 Task: Plan a farewell party for the colleague leaving the company.
Action: Mouse moved to (480, 249)
Screenshot: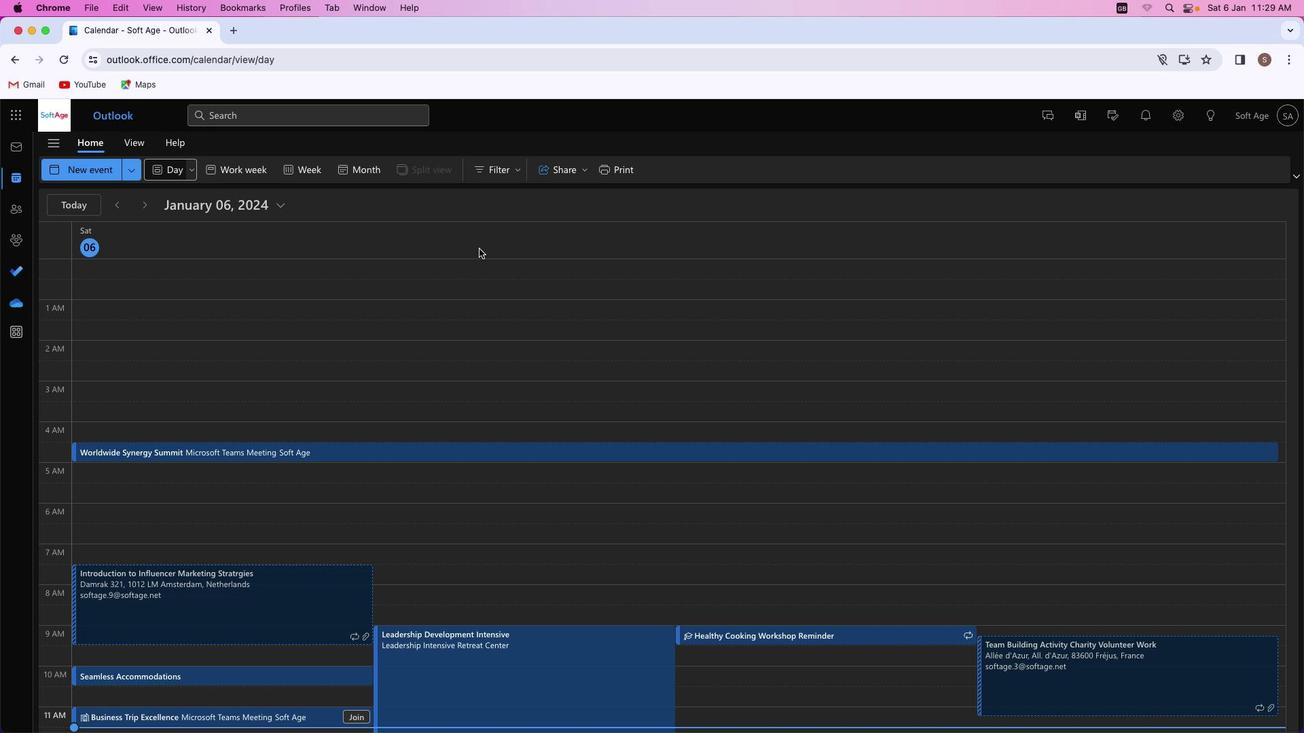 
Action: Mouse pressed left at (480, 249)
Screenshot: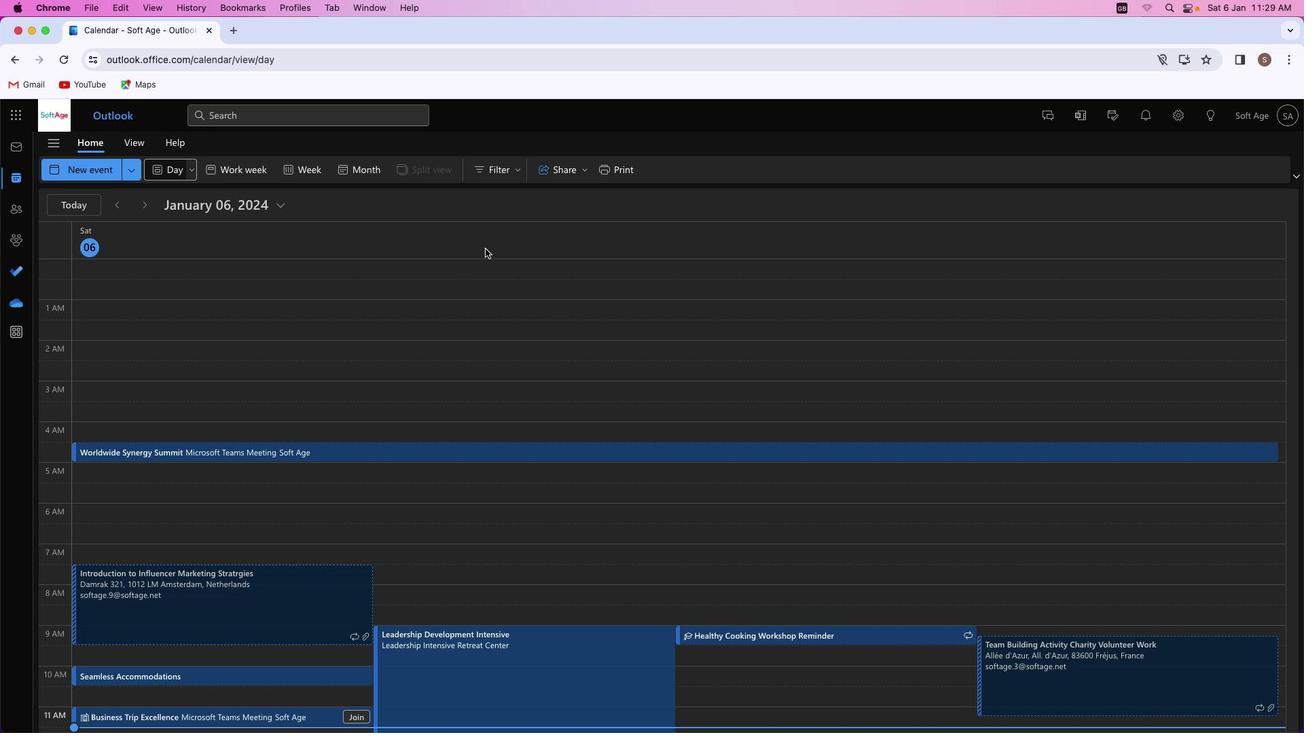 
Action: Mouse moved to (71, 165)
Screenshot: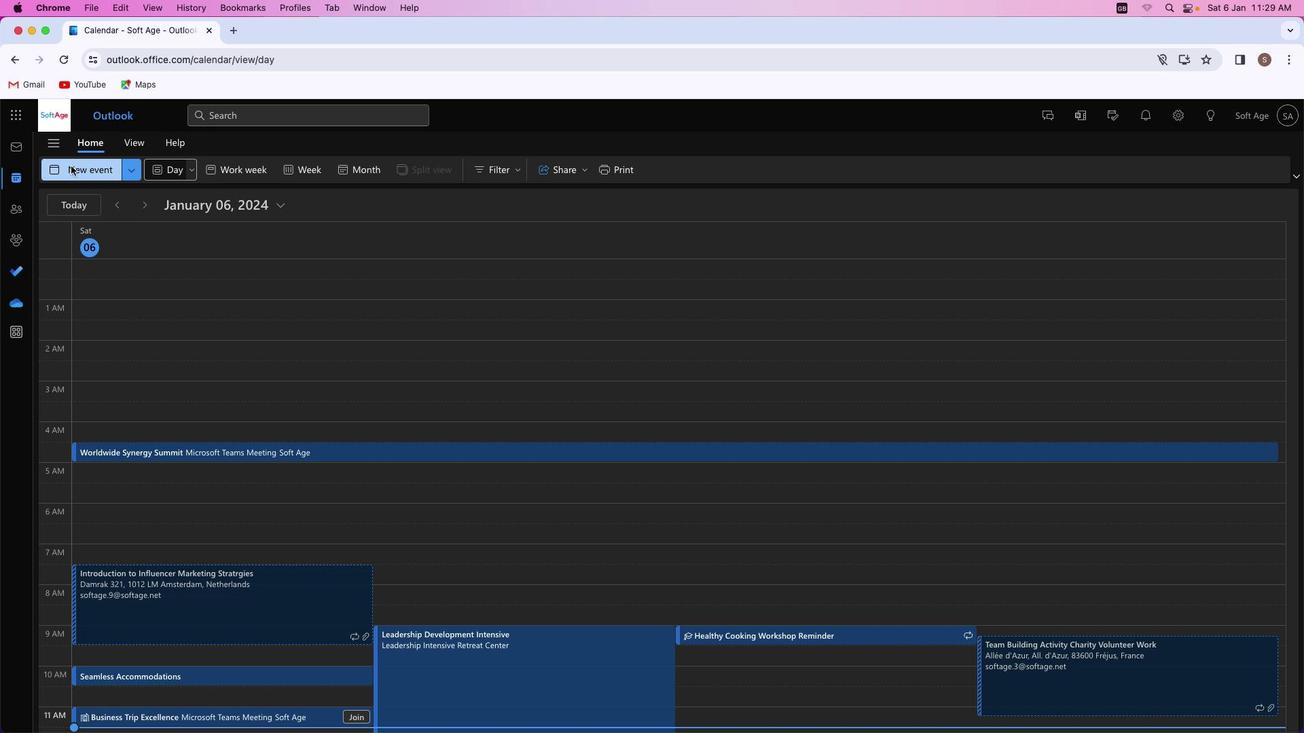 
Action: Mouse pressed left at (71, 165)
Screenshot: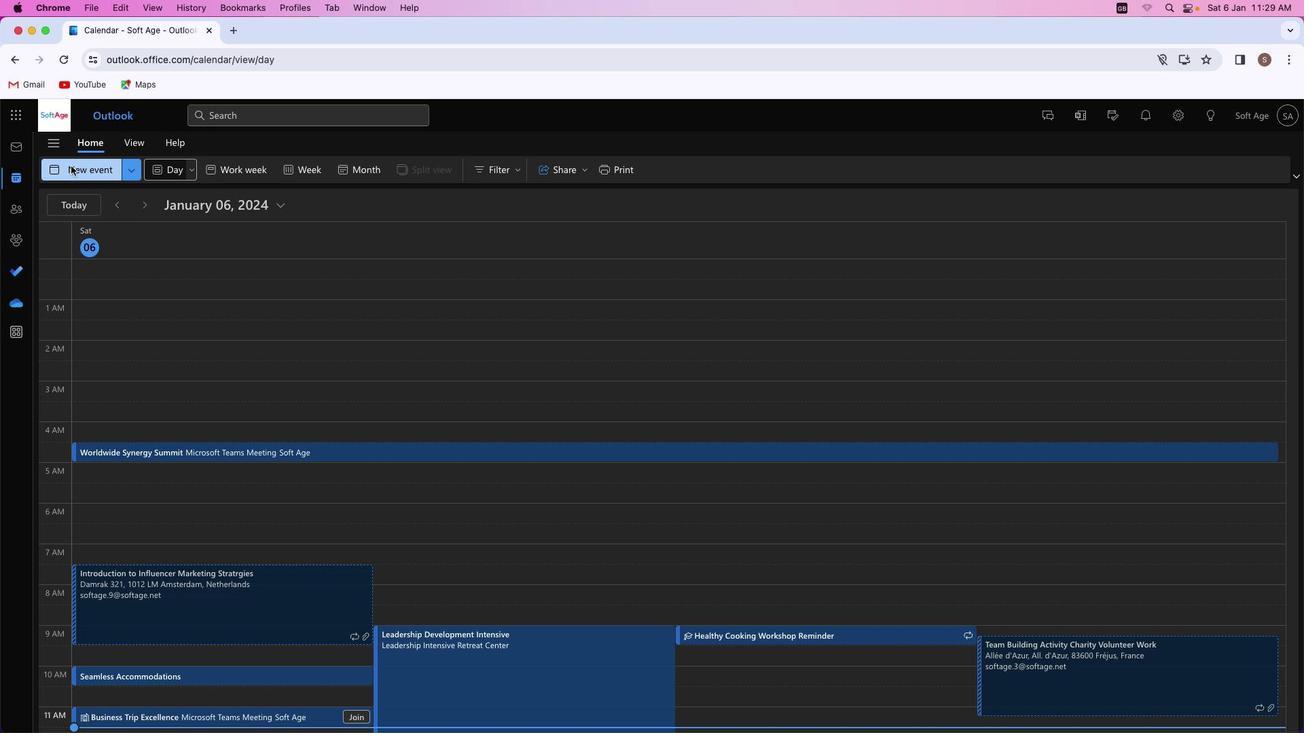 
Action: Mouse moved to (344, 247)
Screenshot: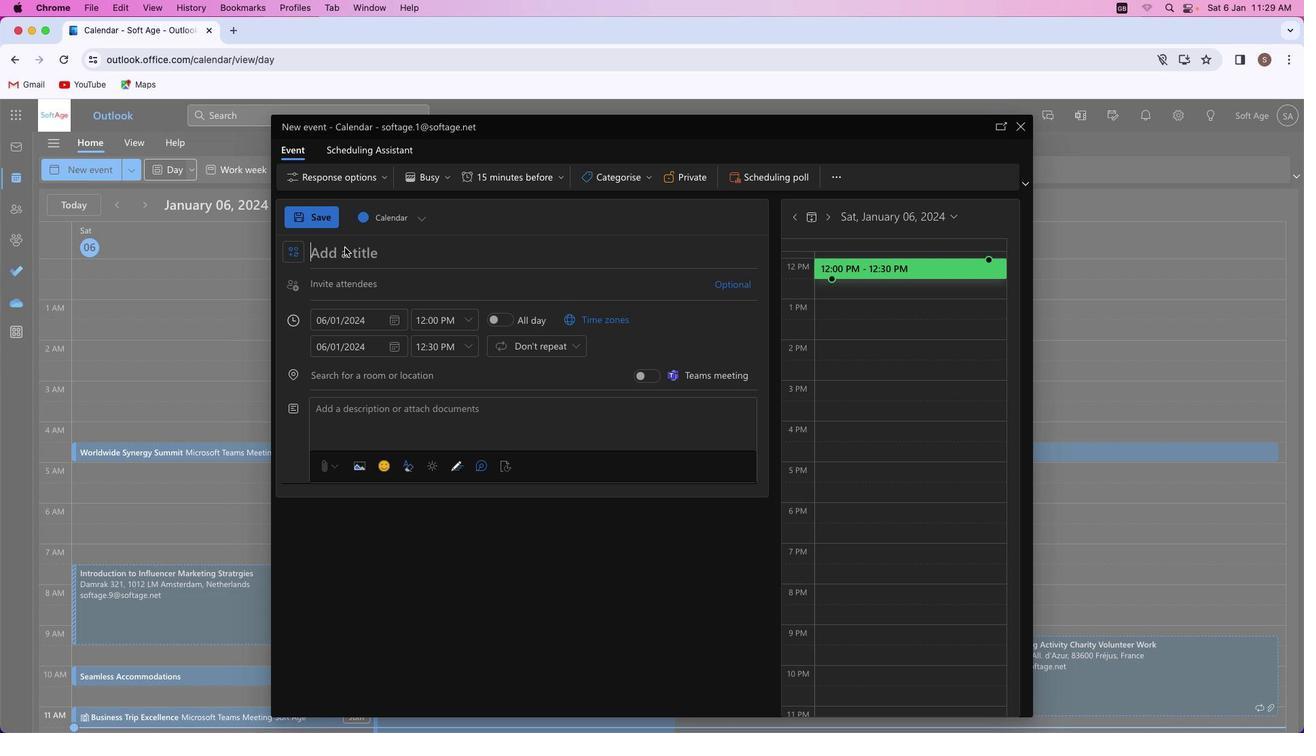 
Action: Mouse pressed left at (344, 247)
Screenshot: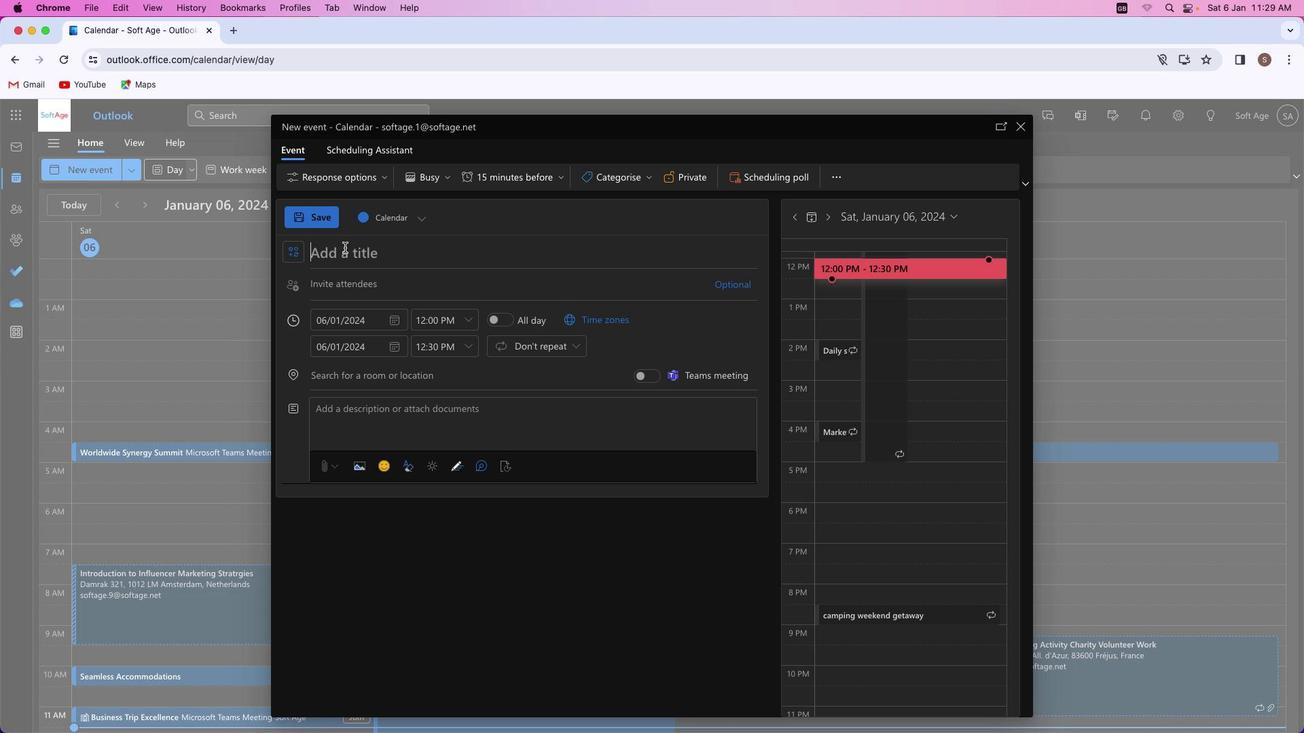 
Action: Key pressed Key.shift'A'Key.spaceKey.shift_r'H''e''a''r''t''f''e''l''t'Key.spaceKey.shift'D''e''p''a''r''t''u''r''e'Key.spaceKey.shift'C''e''l''e''b''r''a''t''i''o''n'
Screenshot: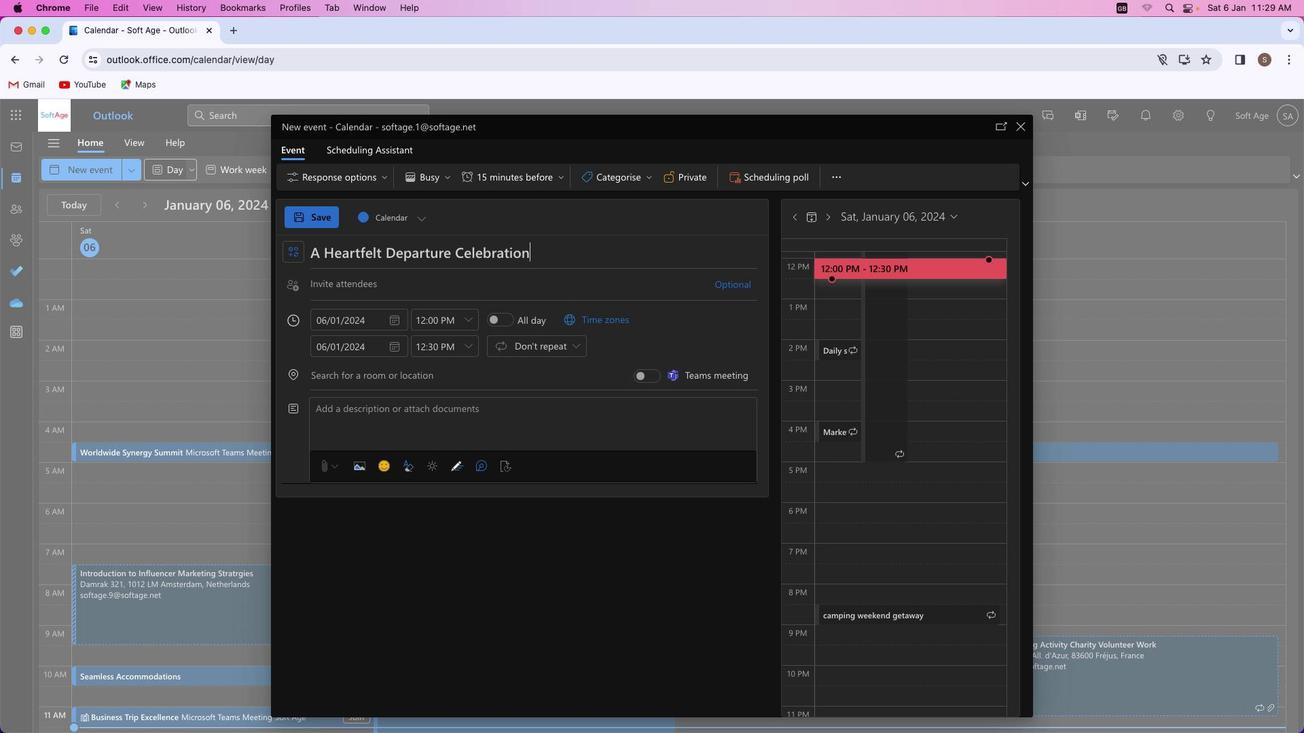 
Action: Mouse moved to (362, 280)
Screenshot: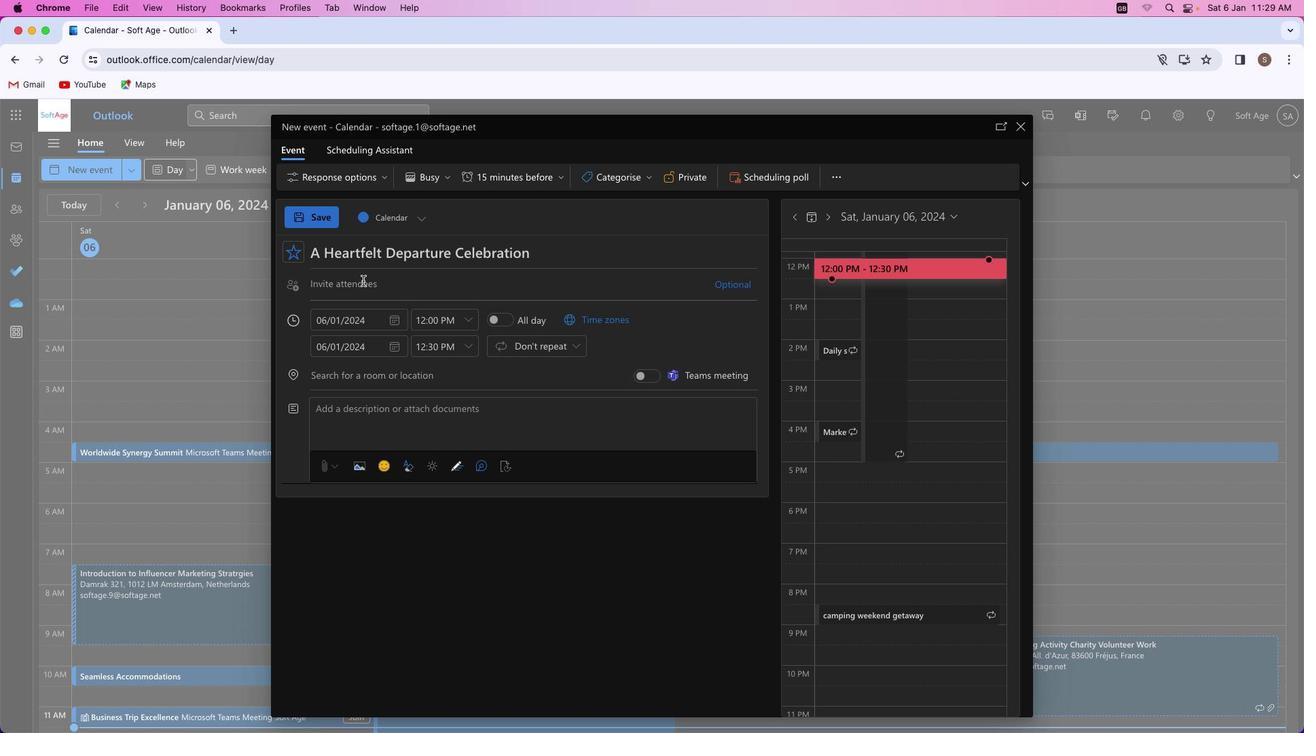 
Action: Mouse pressed left at (362, 280)
Screenshot: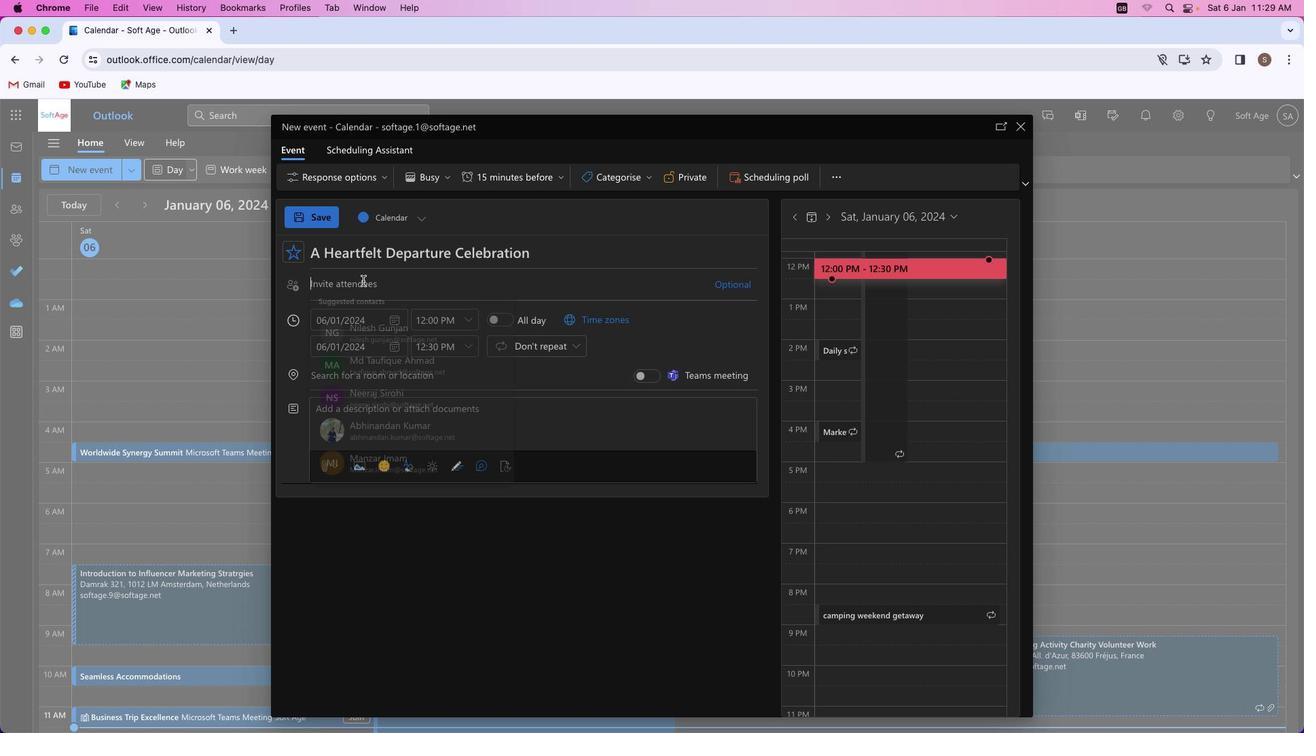 
Action: Mouse moved to (362, 279)
Screenshot: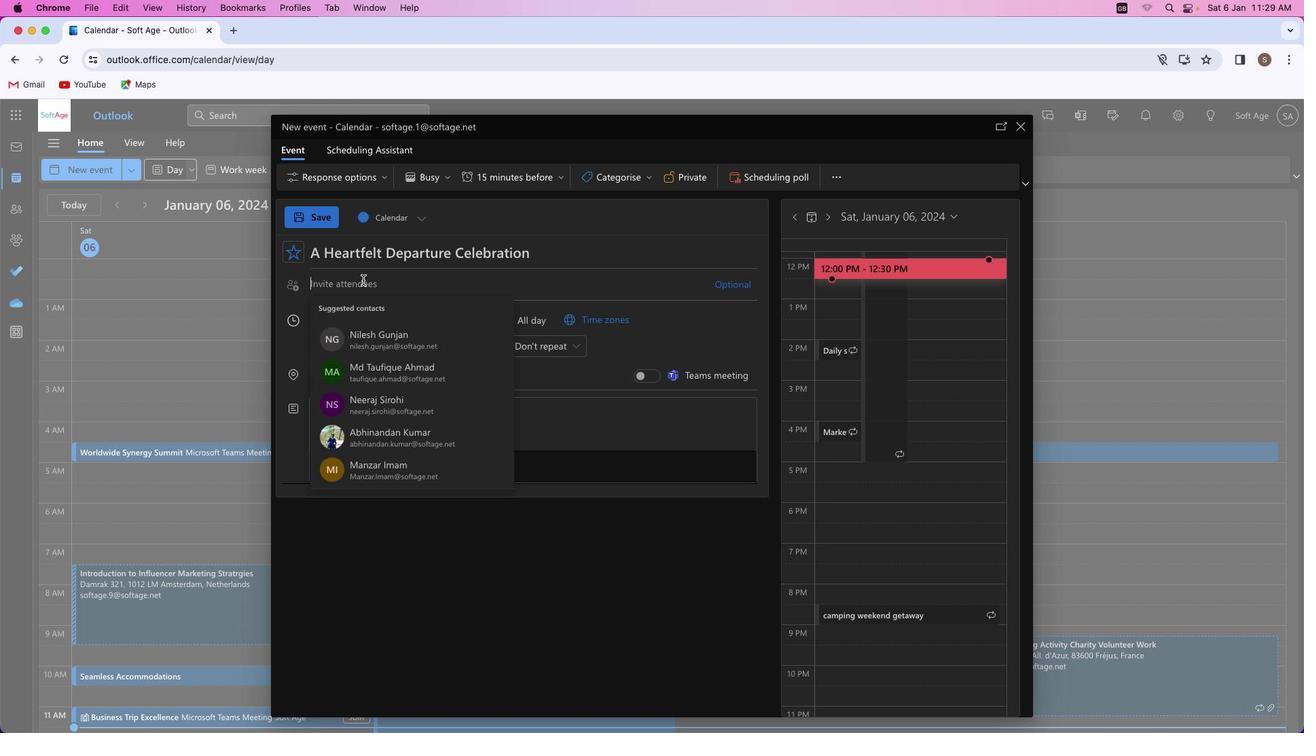 
Action: Key pressed Key.shift'S''h''i''v''a''m''y''a''d''a''v''s''m''4''1'Key.shift'@''o''u''t''l''o''o''k''.''c''o''m'
Screenshot: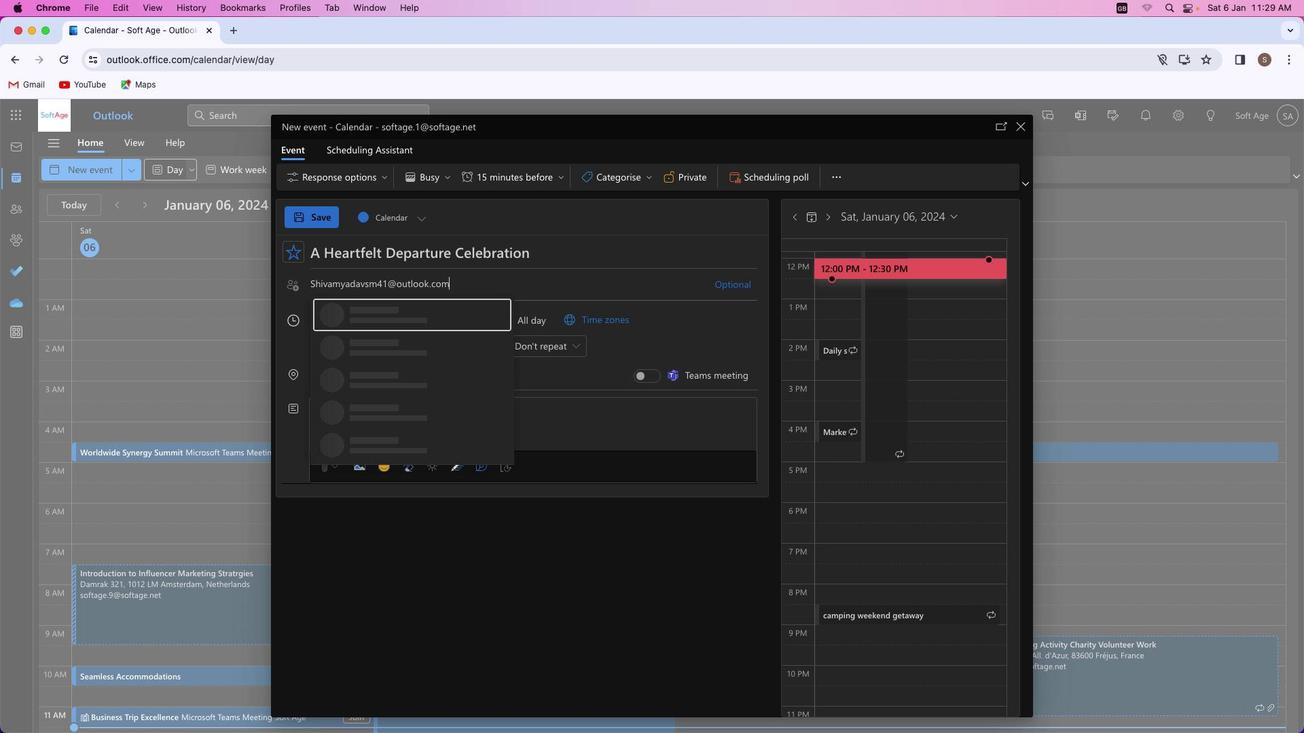 
Action: Mouse moved to (436, 309)
Screenshot: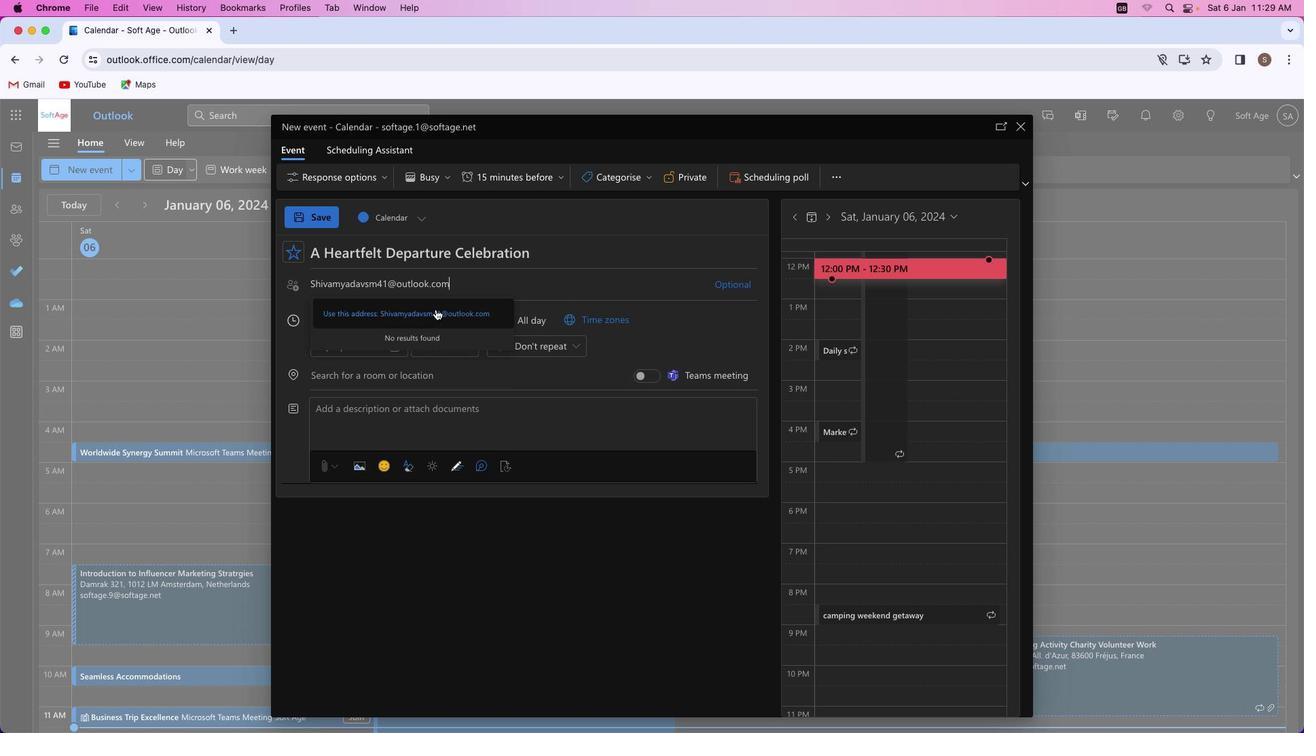 
Action: Mouse pressed left at (436, 309)
Screenshot: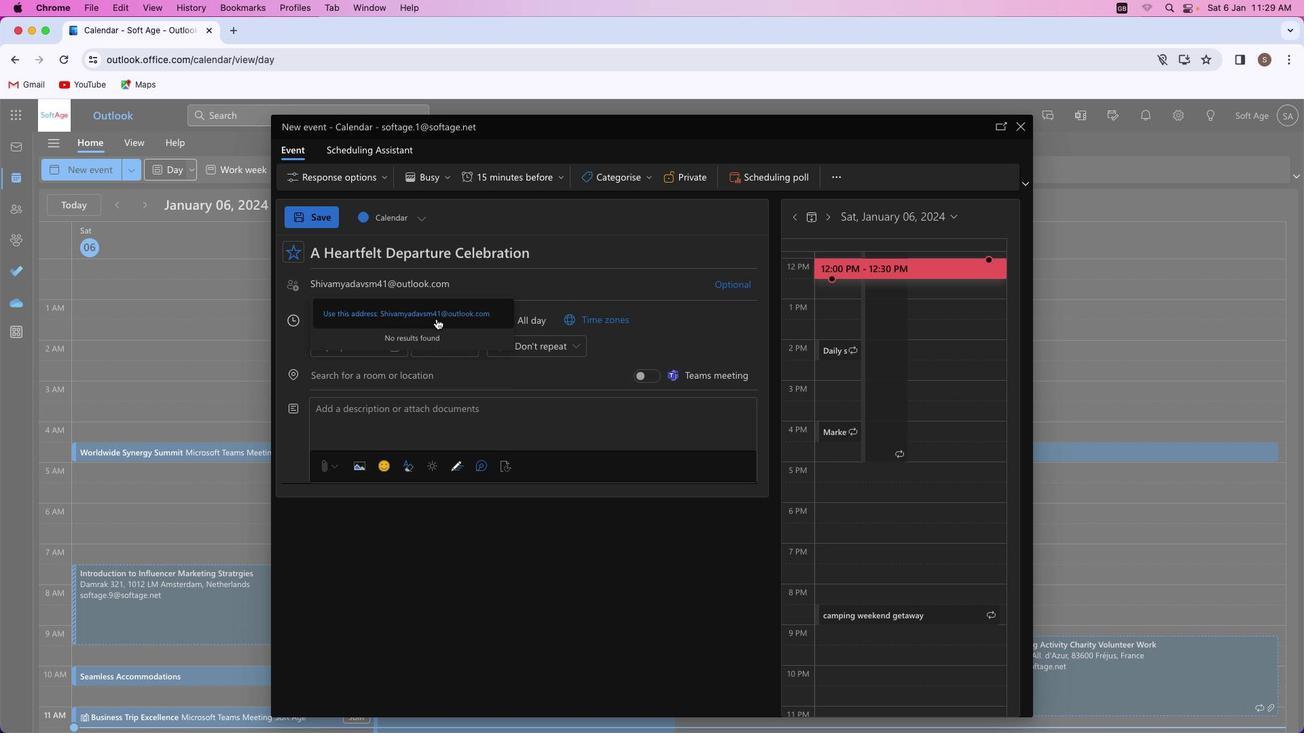 
Action: Mouse moved to (387, 524)
Screenshot: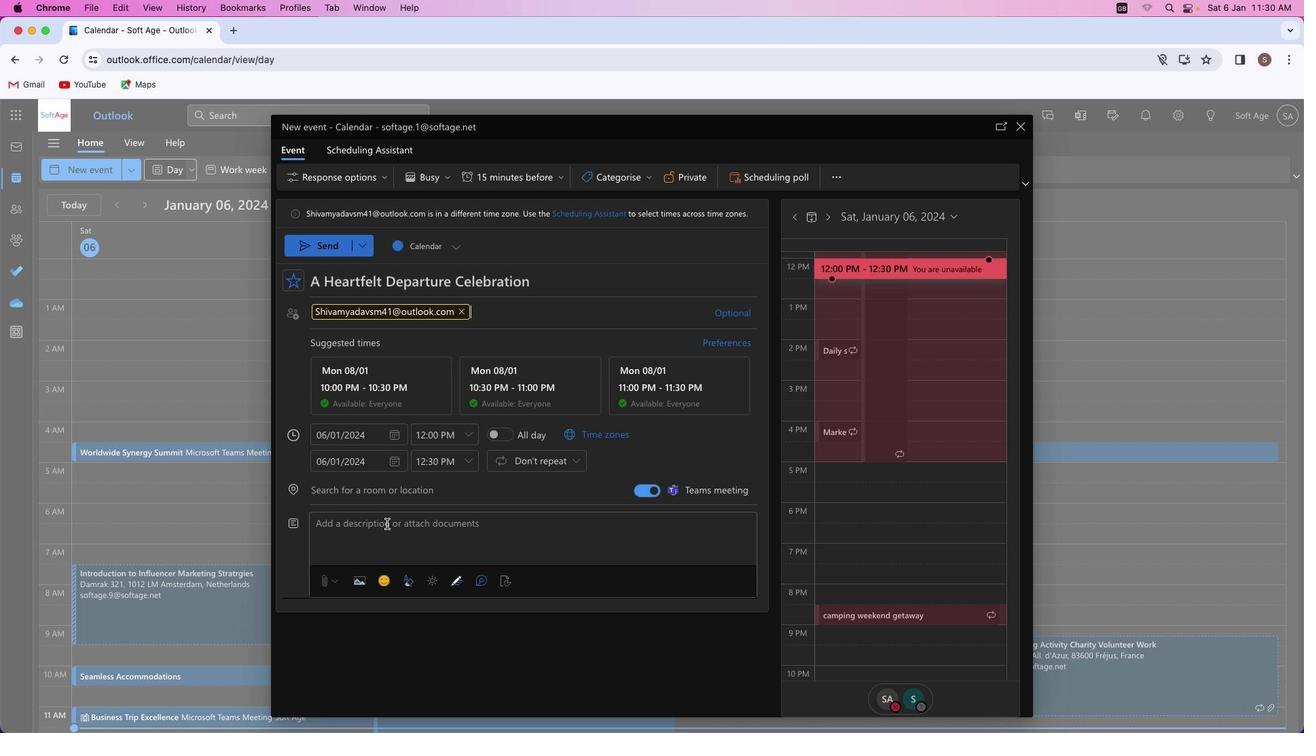 
Action: Mouse pressed left at (387, 524)
Screenshot: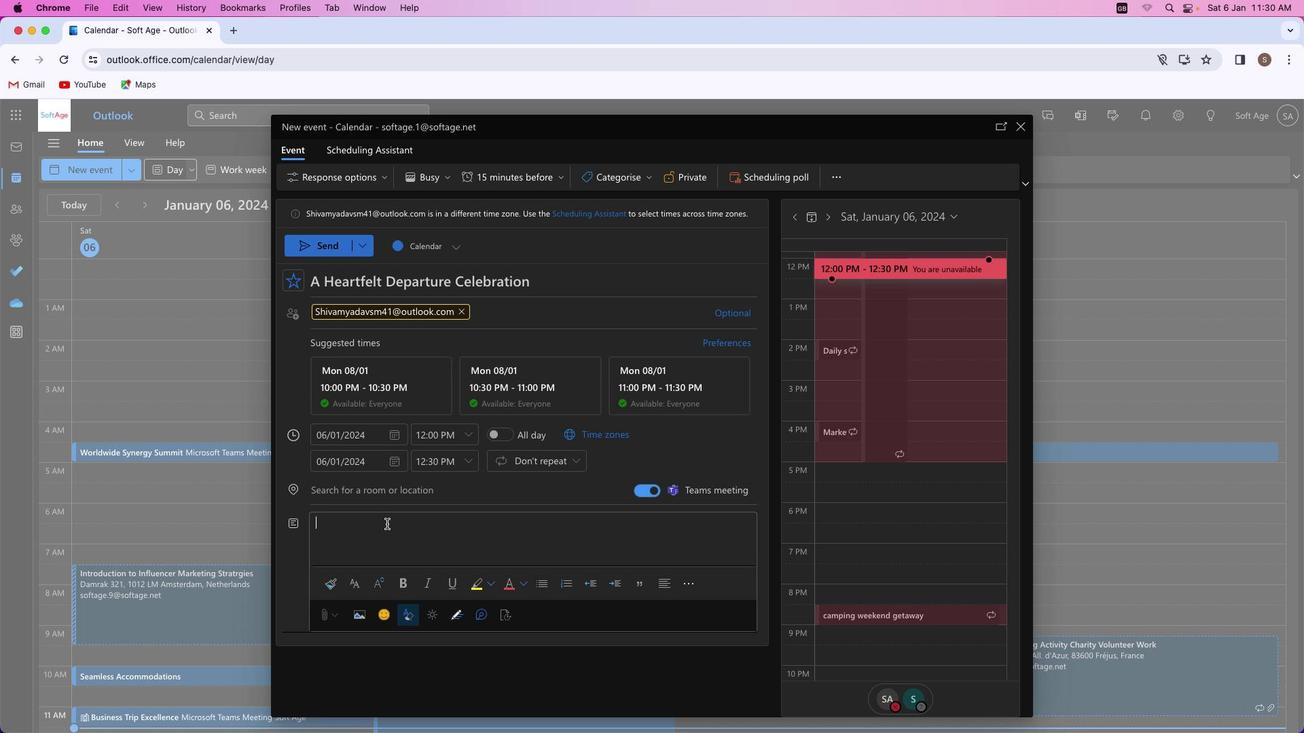 
Action: Mouse moved to (576, 408)
Screenshot: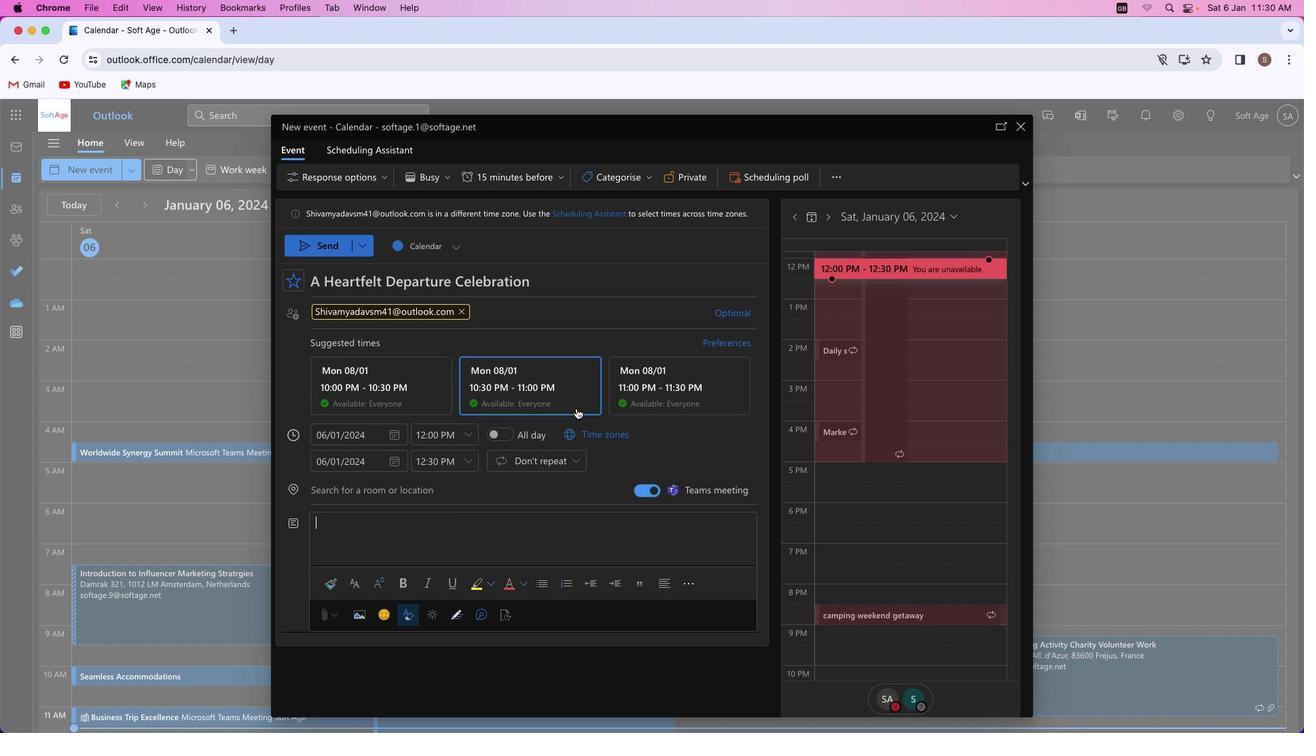 
Action: Key pressed Key.shift_r'J''o''i''n'Key.space'u''s'Key.space'i''n'Key.space'b''i''d''i''n''g'Key.space'a''d''i''e''u'Key.space't''o'Key.space'a'Key.space'v''a''l''u''e''d'Key.space'c''o''l''l''e''a''g''u''e''.'Key.spaceKey.shift_r'O''u''r'Key.space'f''a''r''e''w''e''l''l'Key.space'p''a''r''t''y'Key.space'p''r''o''m''i''s''e''s'Key.space'f''o''n''d'Key.space'm''e''m''o''r''i''e''s'','Key.space'l''a''u''g''h''t''e''r'Key.spaceKey.backspace','Key.space'a''n''d'Key.space'w''e''l''l'Key.space'w''i''s''h''e''s'Key.space'a''s'Key.space'w''e'Key.space'h''o''n''o''r'Key.space't''h''e''i''r'Key.space'c''o''n''t''r''i''b''u''t''i''o''n''s'Key.space'a''n''d'Key.space'w''i''s''h'Key.space't''h''e''m'Key.space's''u''c''c''e''s''s'Key.space'a''h''e''a''d''.'
Screenshot: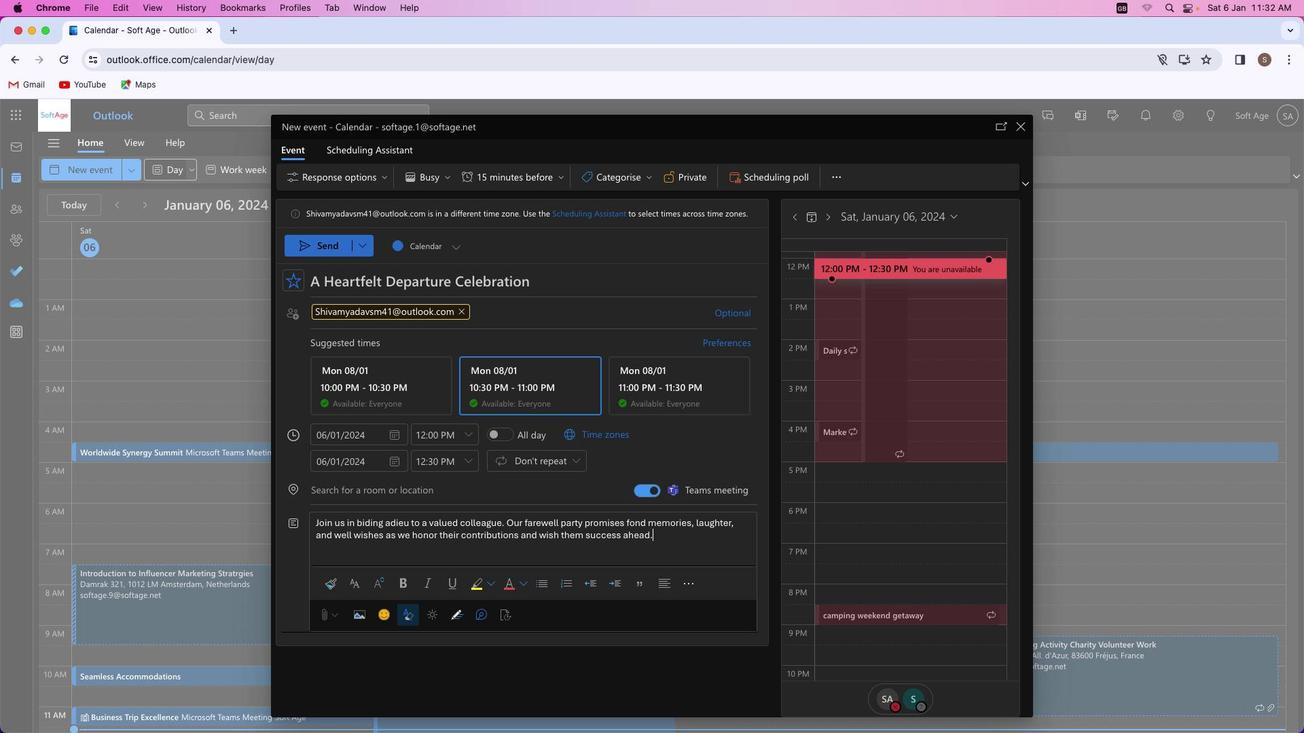 
Action: Mouse moved to (524, 523)
Screenshot: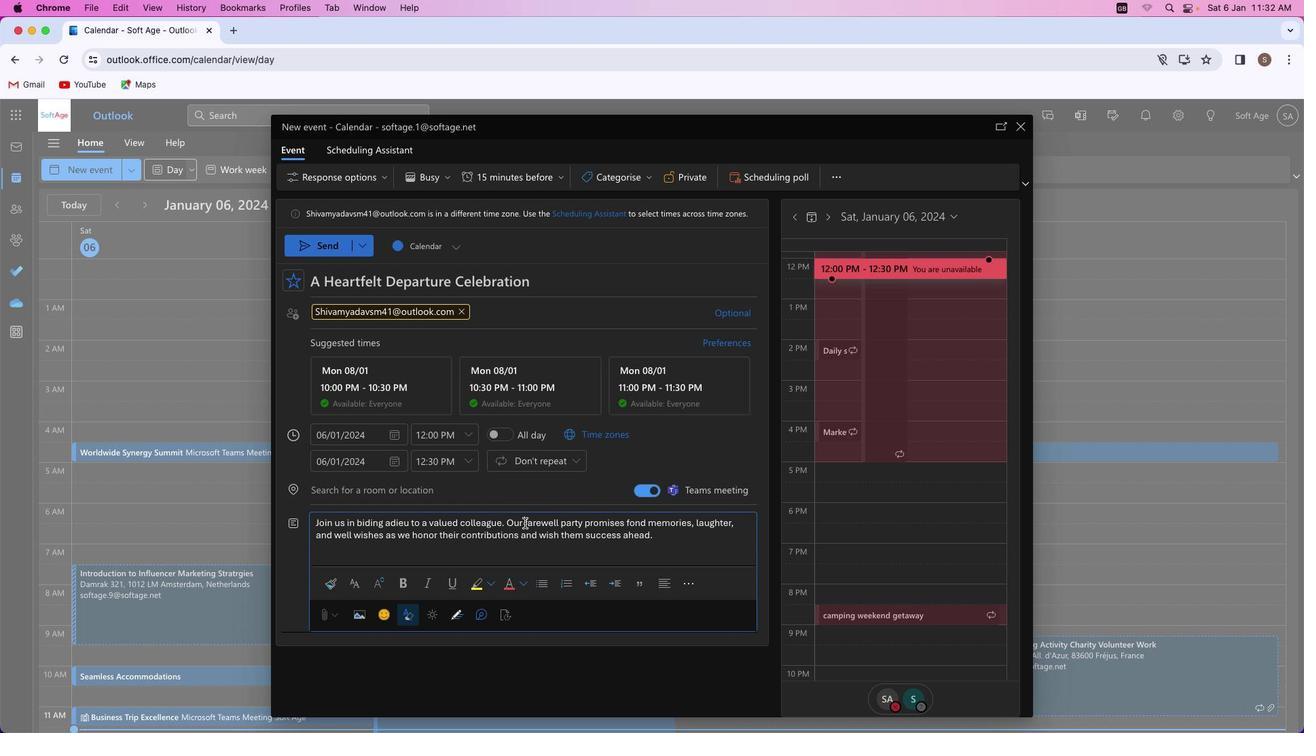 
Action: Mouse pressed left at (524, 523)
Screenshot: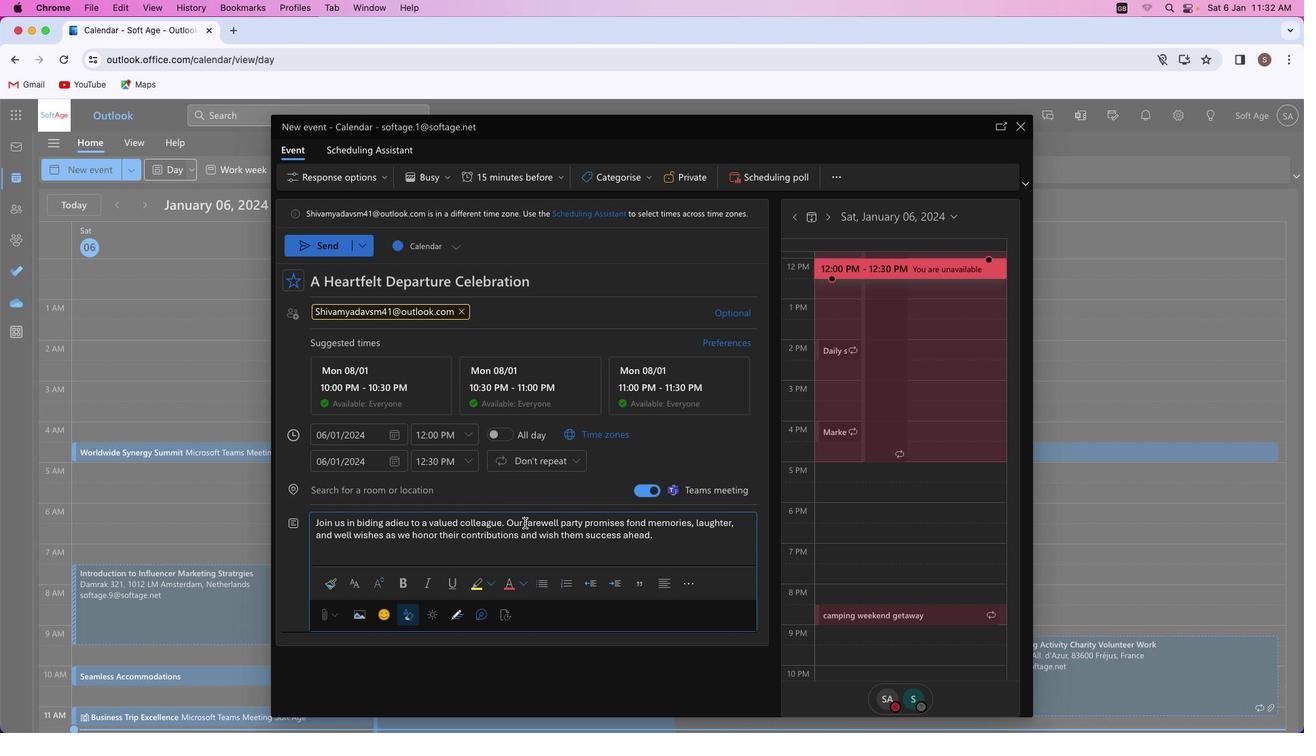 
Action: Mouse moved to (609, 523)
Screenshot: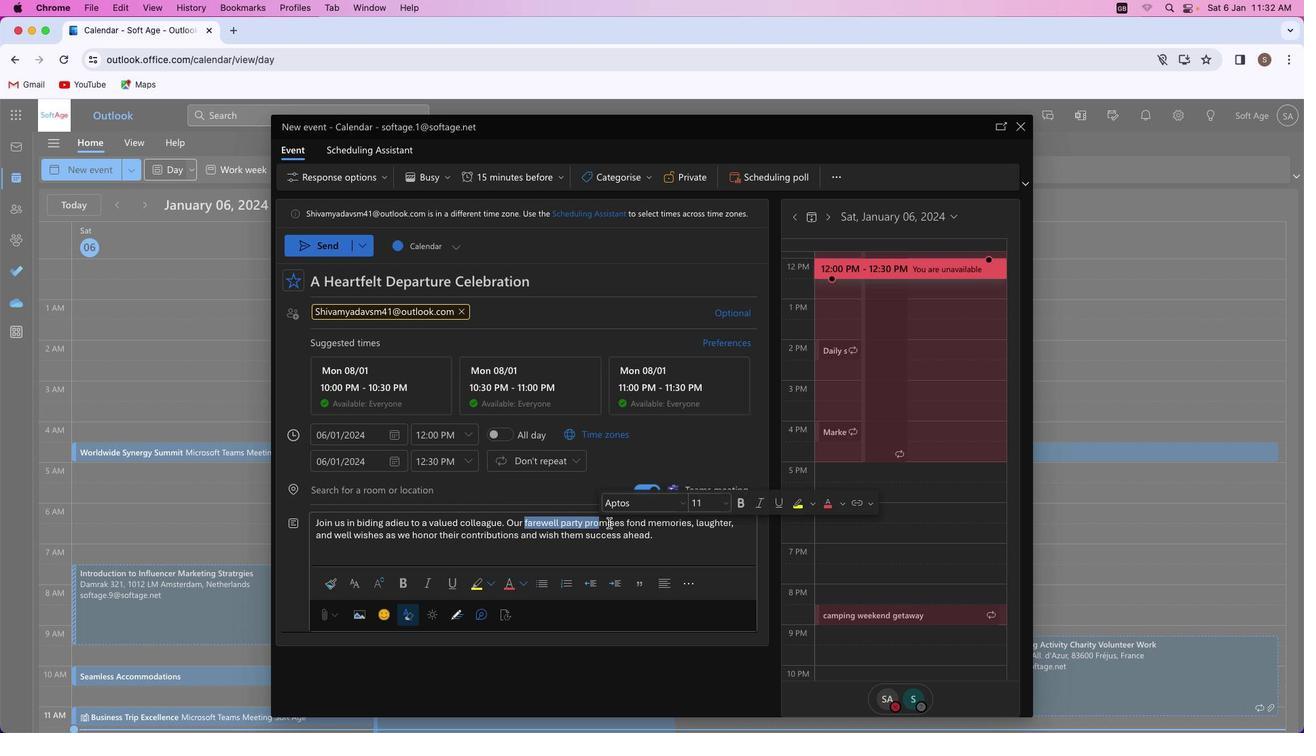 
Action: Mouse pressed left at (609, 523)
Screenshot: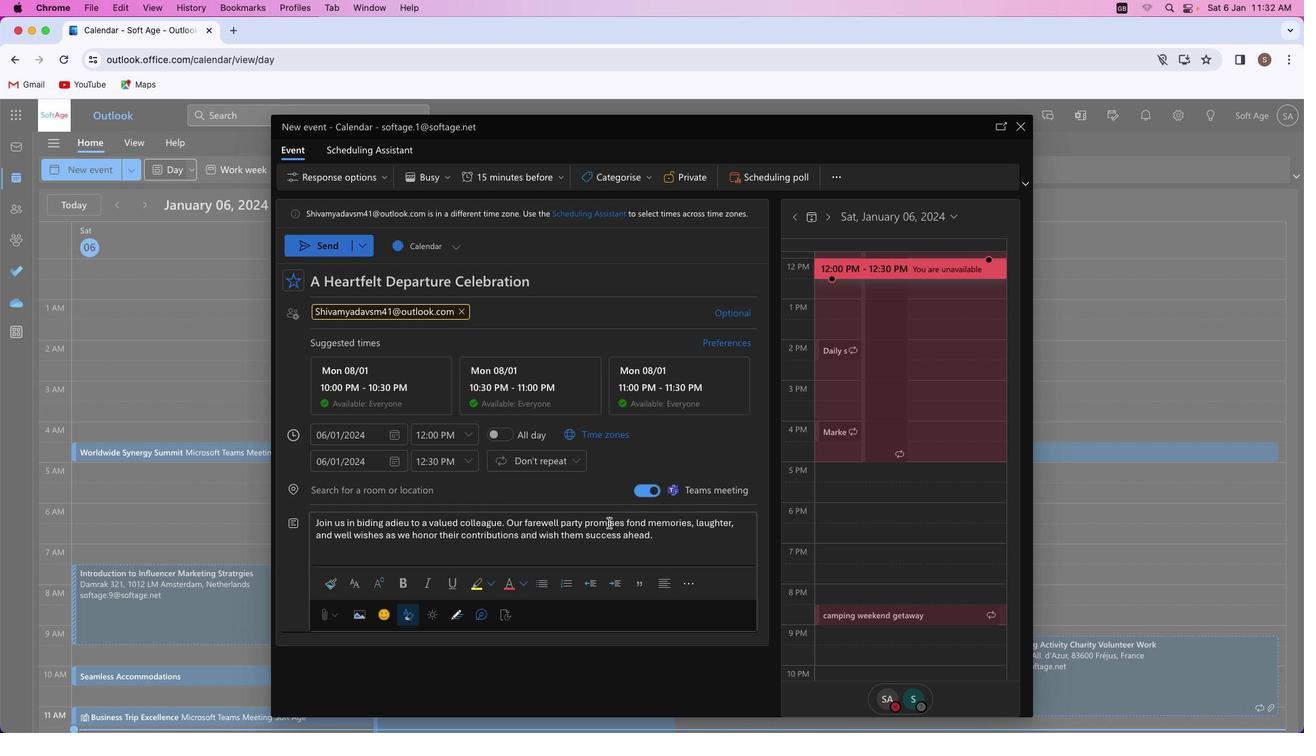
Action: Mouse moved to (625, 523)
Screenshot: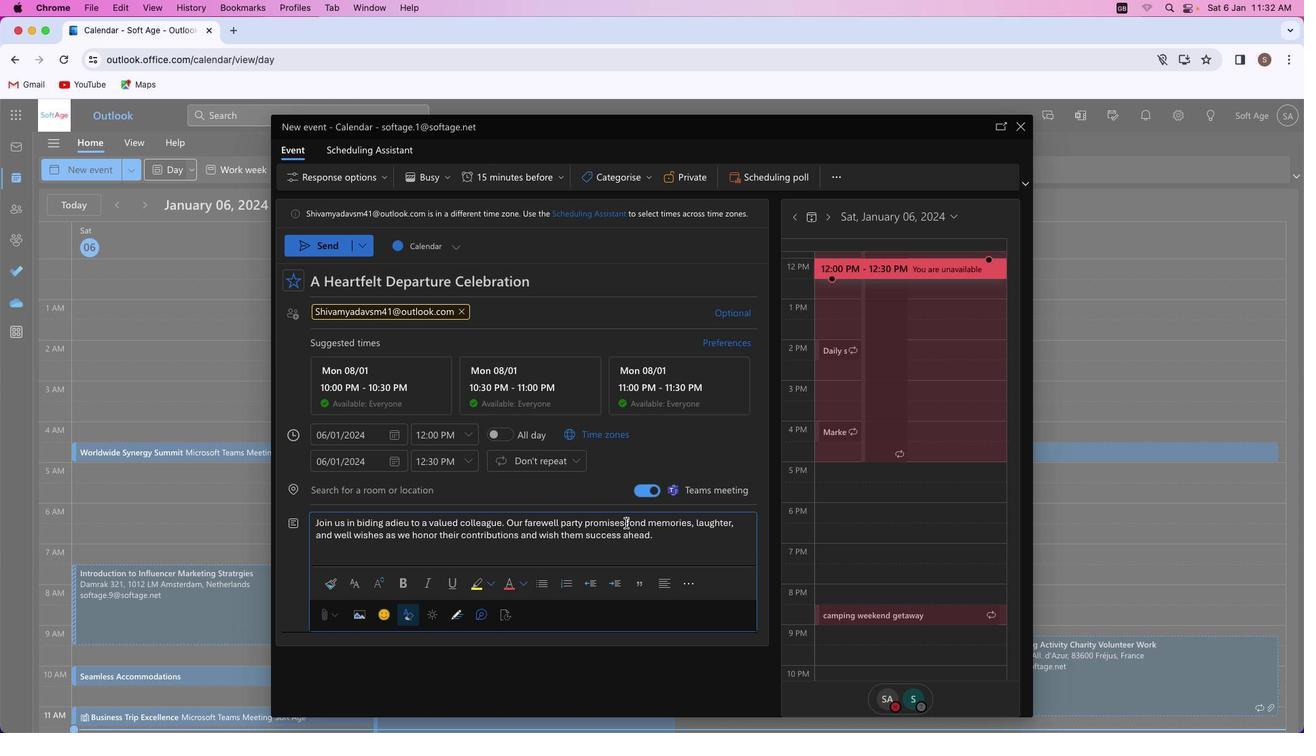 
Action: Mouse pressed left at (625, 523)
Screenshot: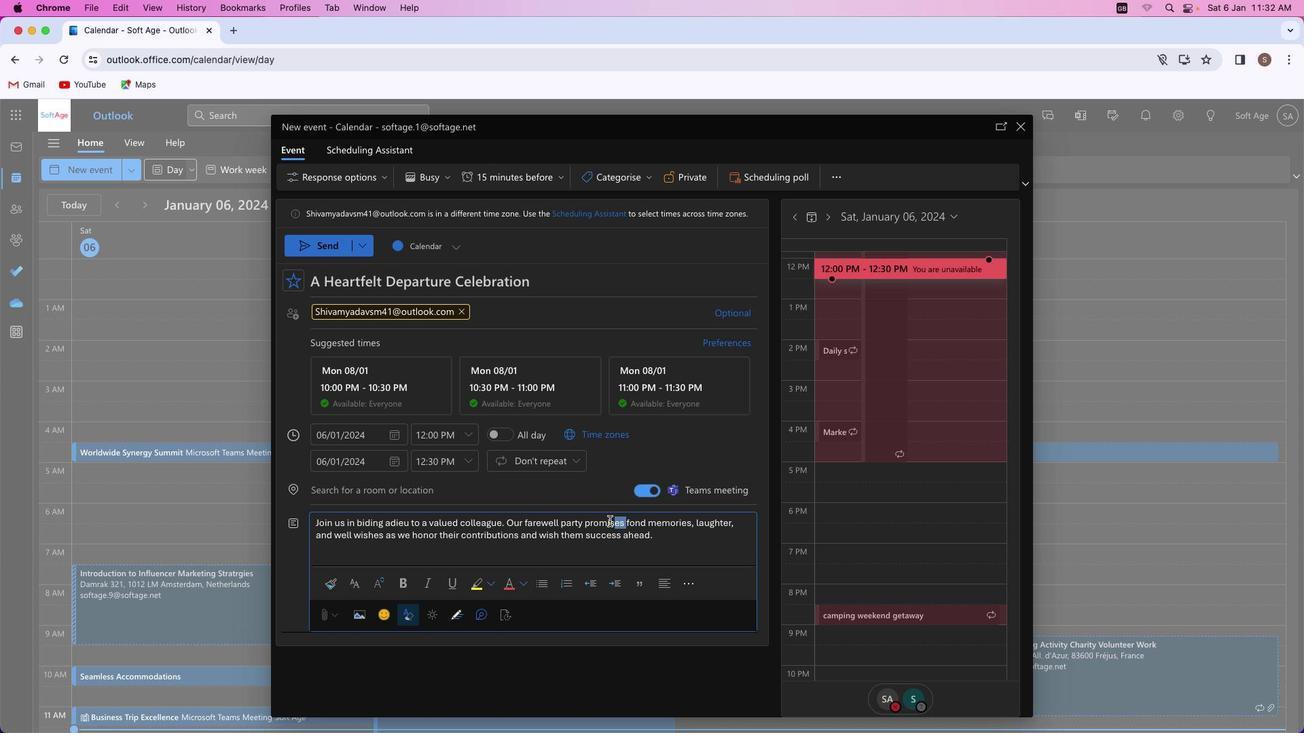 
Action: Mouse moved to (405, 583)
Screenshot: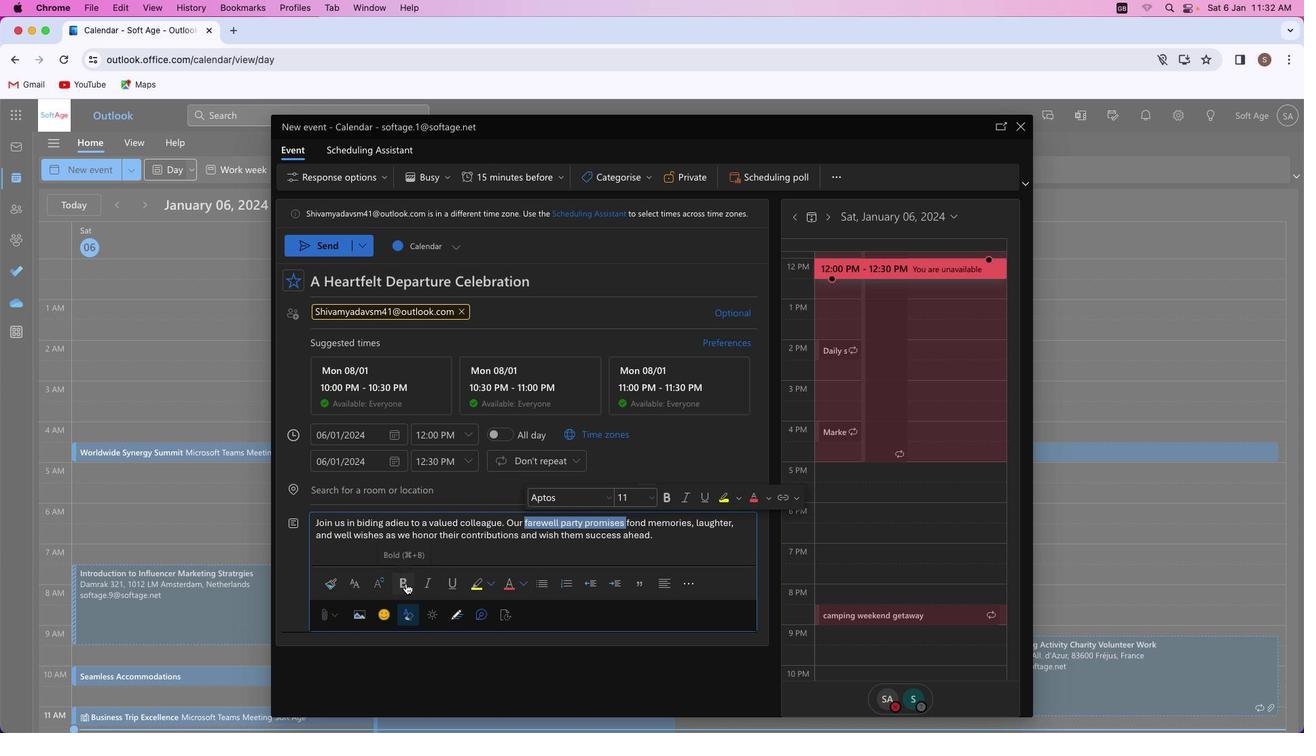 
Action: Mouse pressed left at (405, 583)
Screenshot: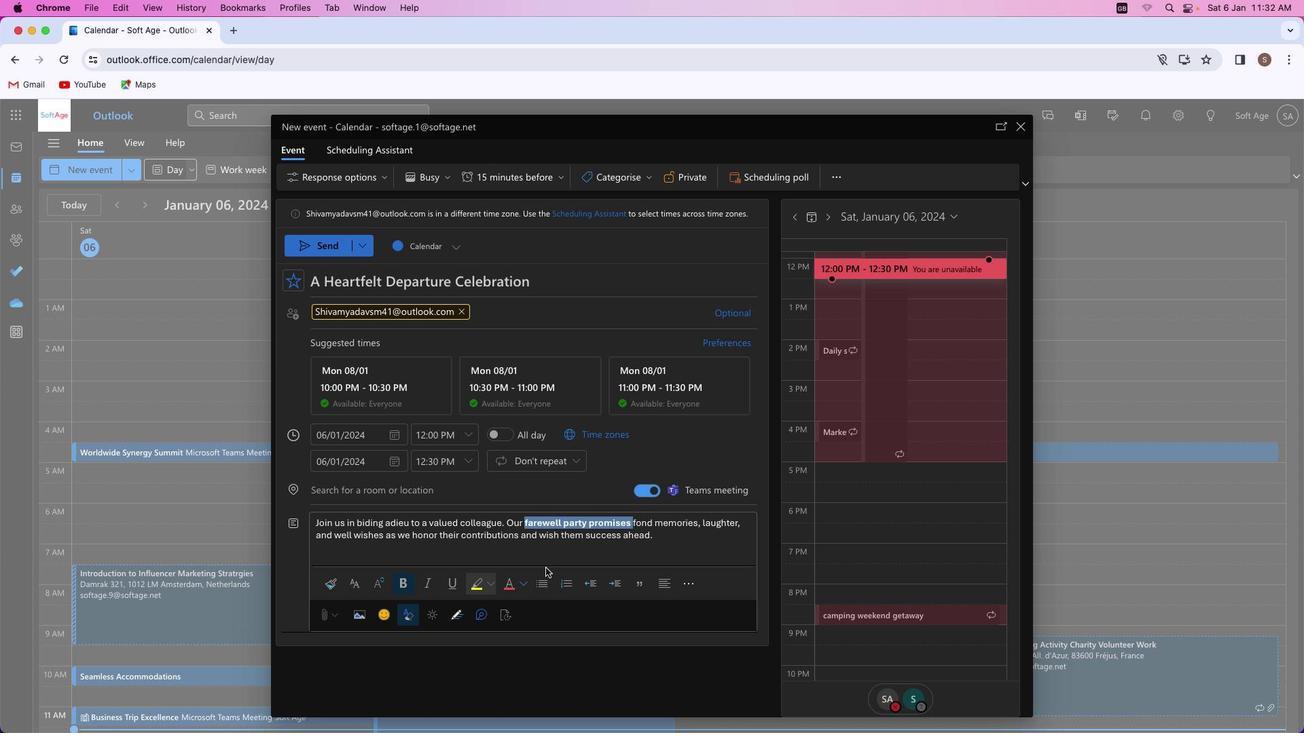 
Action: Mouse moved to (671, 544)
Screenshot: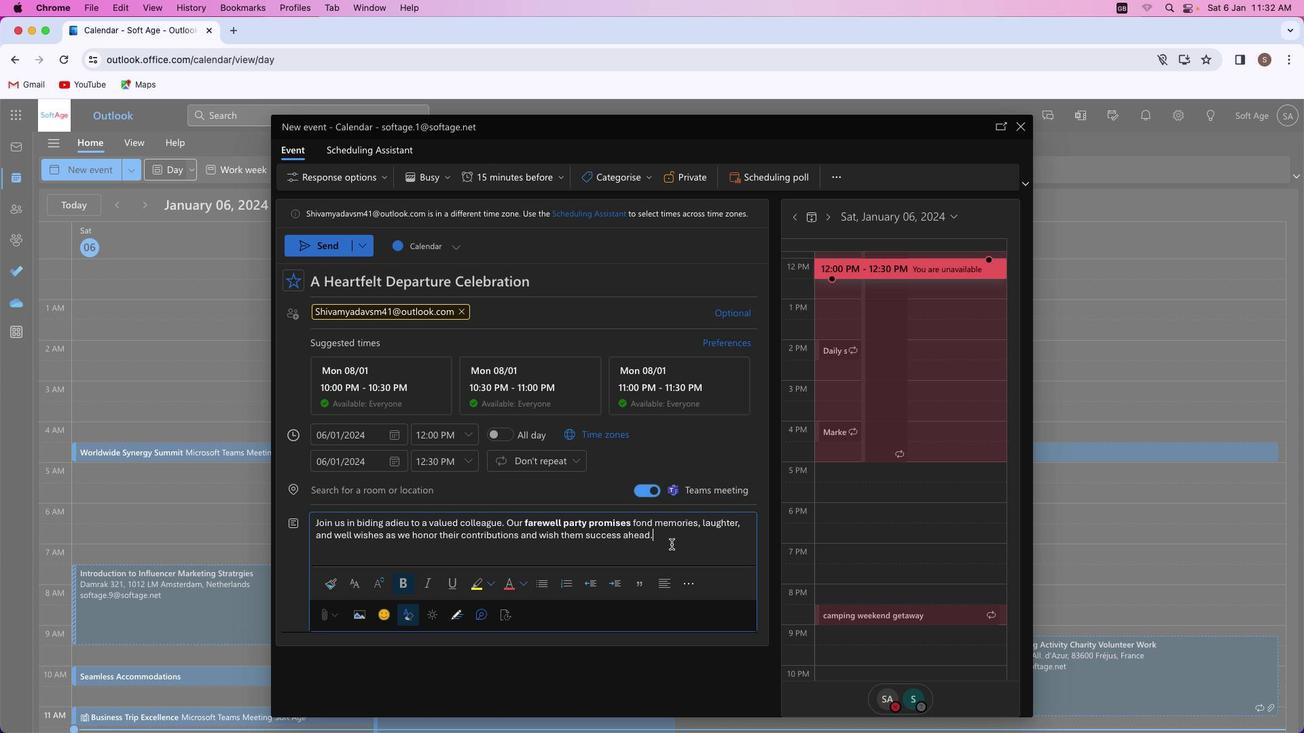 
Action: Mouse pressed left at (671, 544)
Screenshot: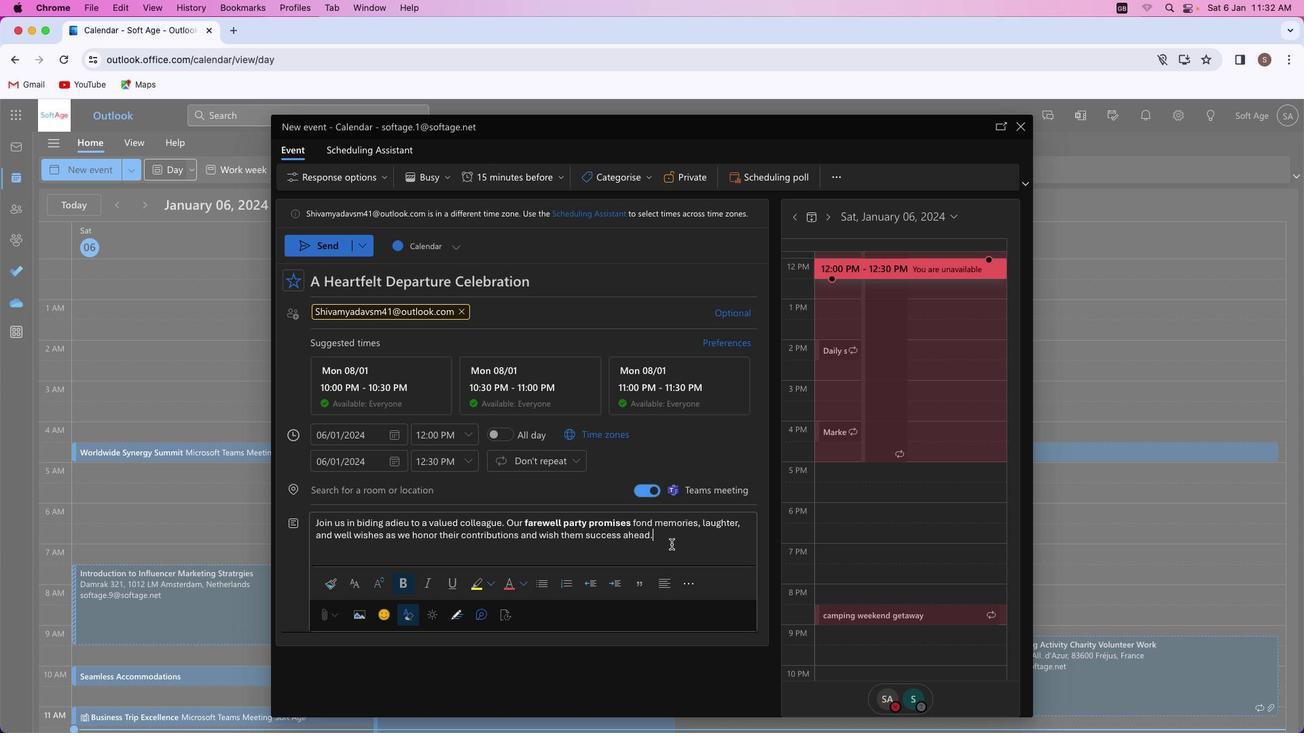
Action: Mouse moved to (384, 537)
Screenshot: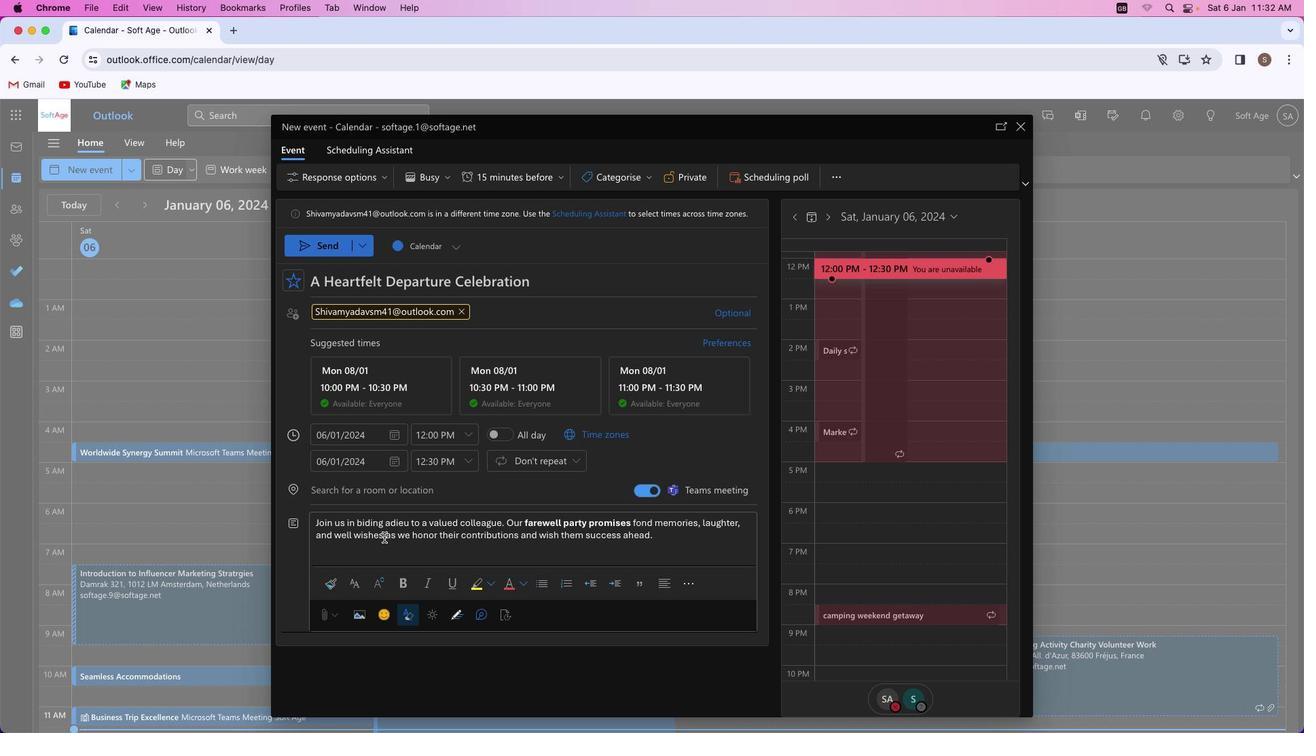 
Action: Mouse pressed left at (384, 537)
Screenshot: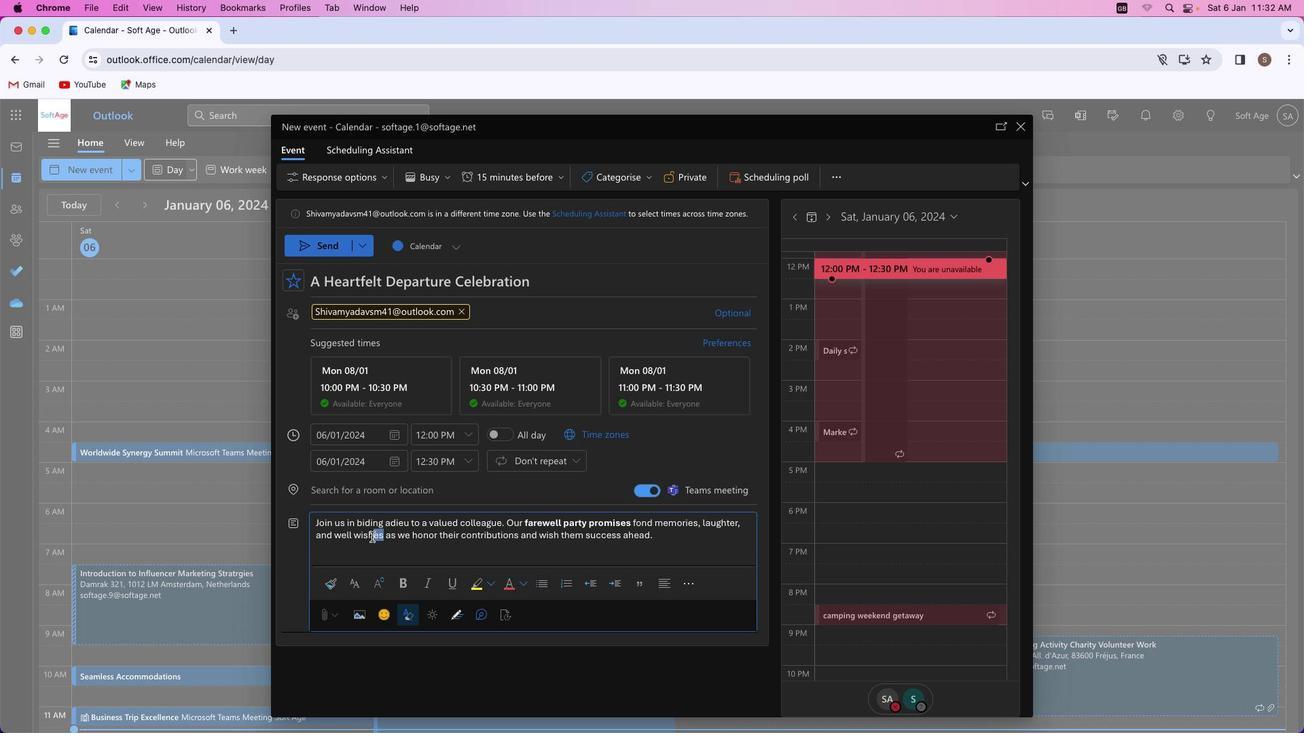 
Action: Mouse moved to (431, 585)
Screenshot: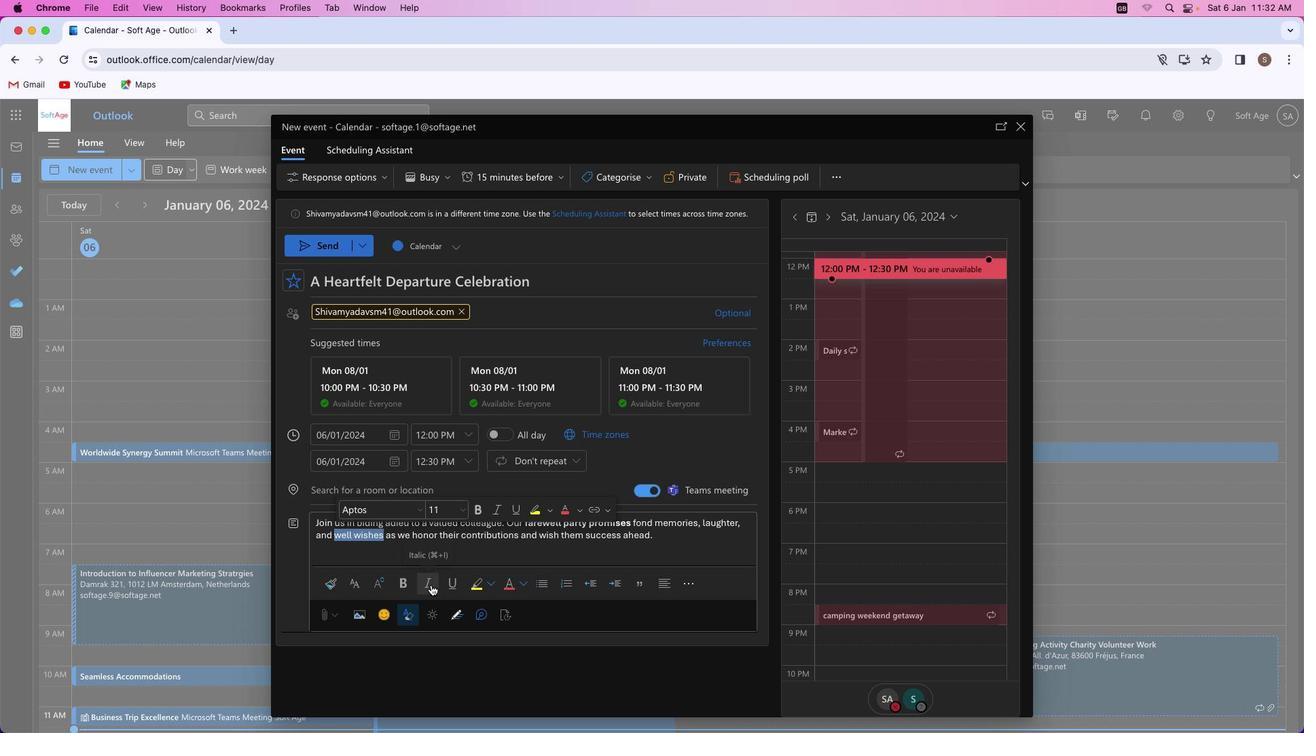 
Action: Mouse pressed left at (431, 585)
Screenshot: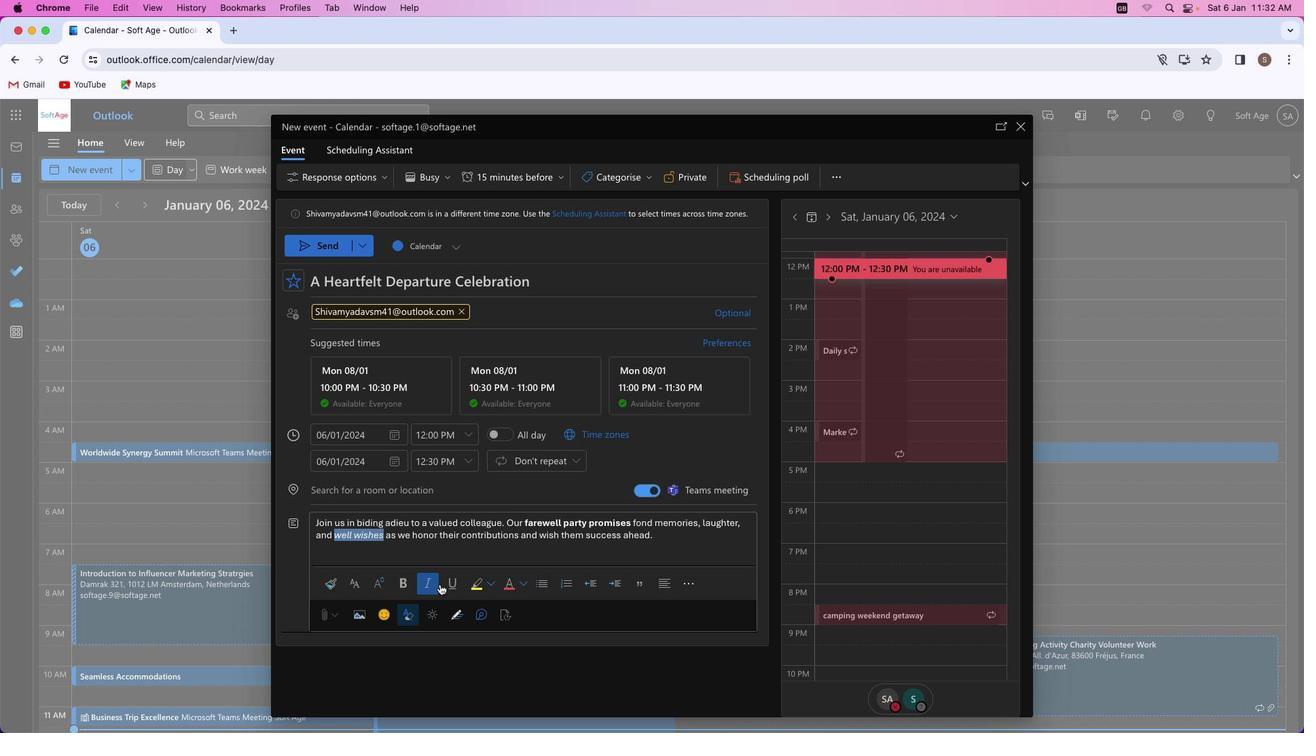 
Action: Mouse moved to (677, 548)
Screenshot: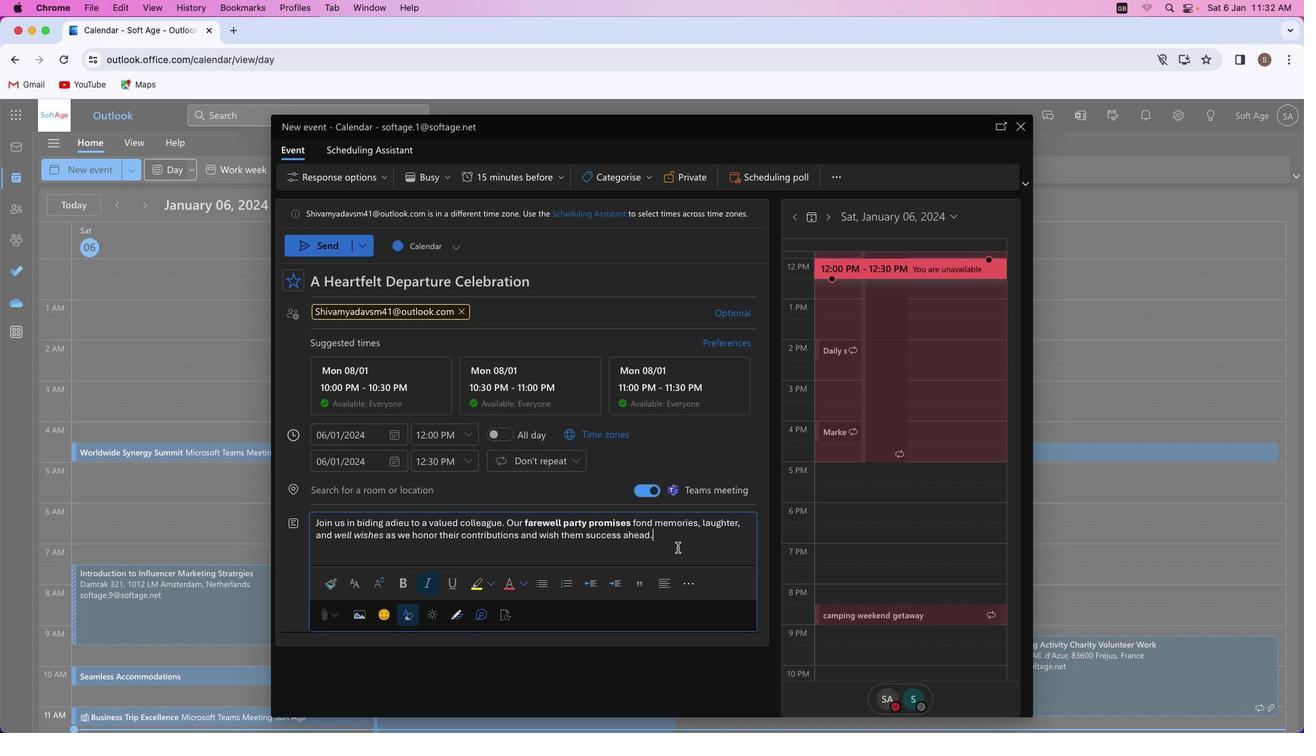 
Action: Mouse pressed left at (677, 548)
Screenshot: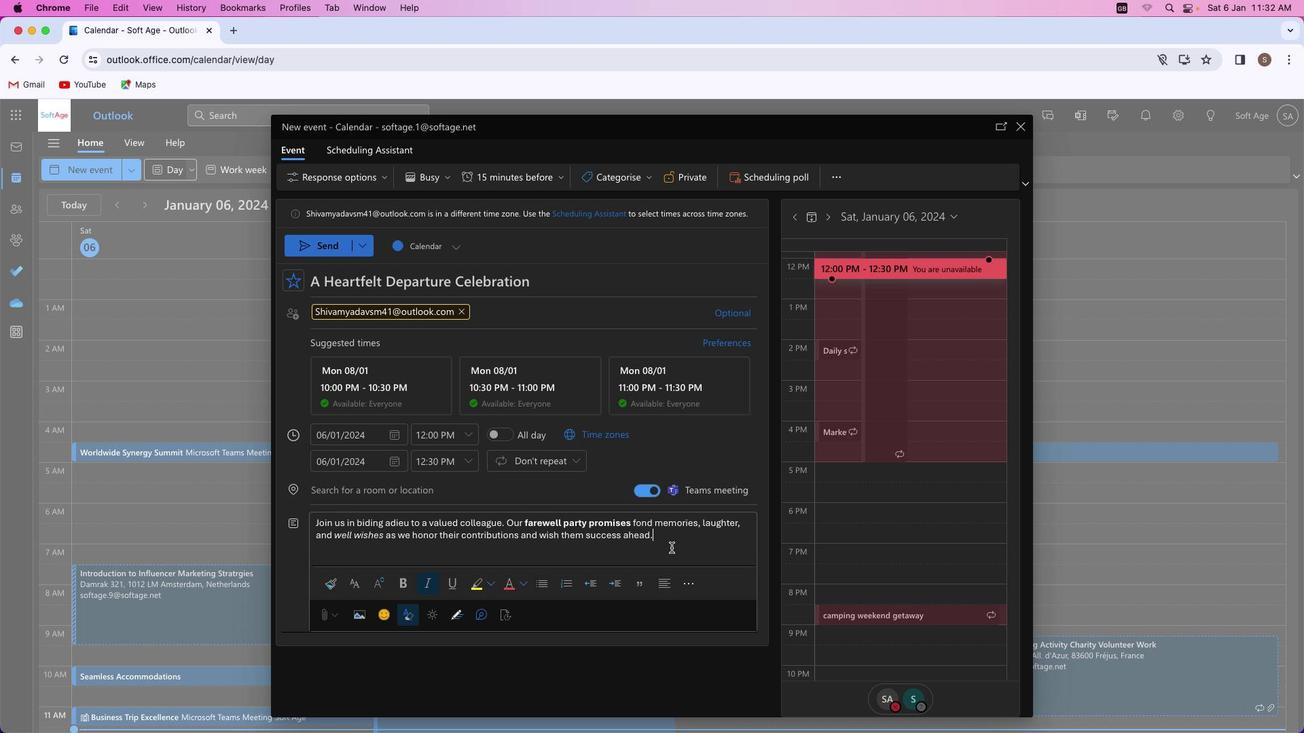 
Action: Mouse moved to (500, 523)
Screenshot: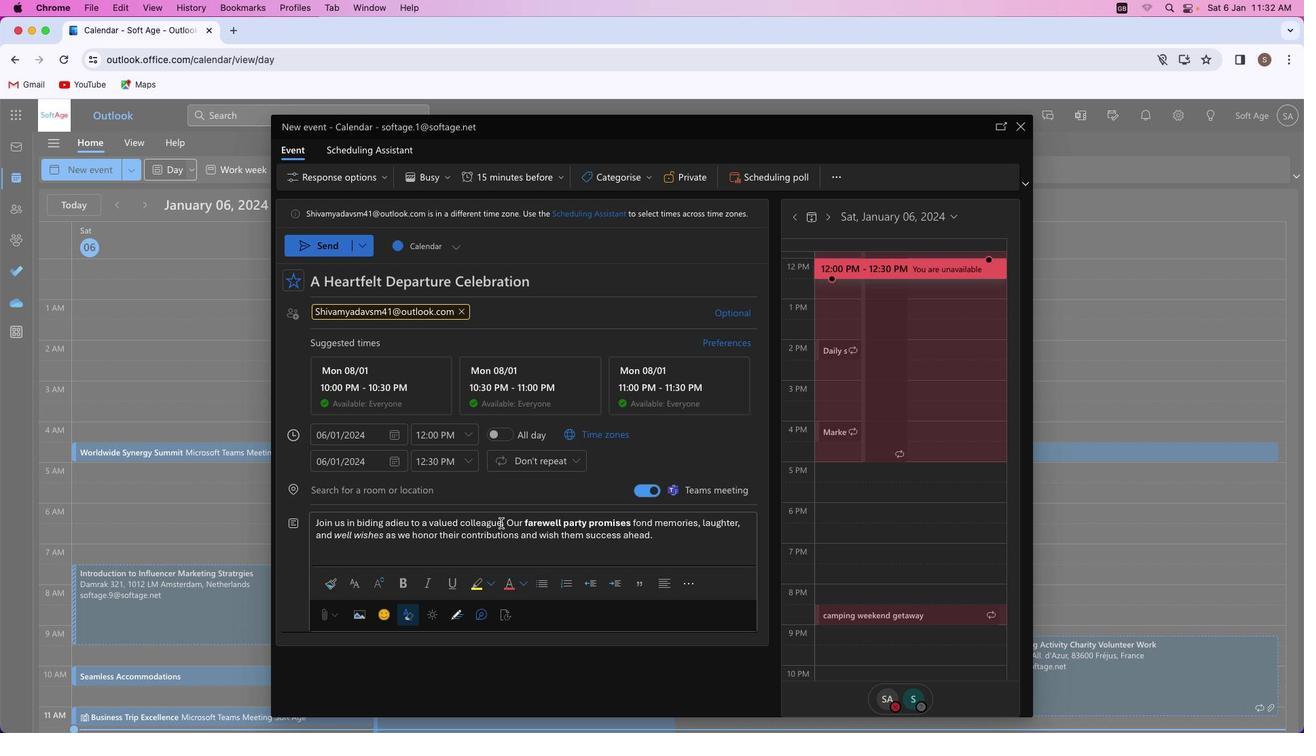 
Action: Mouse pressed left at (500, 523)
Screenshot: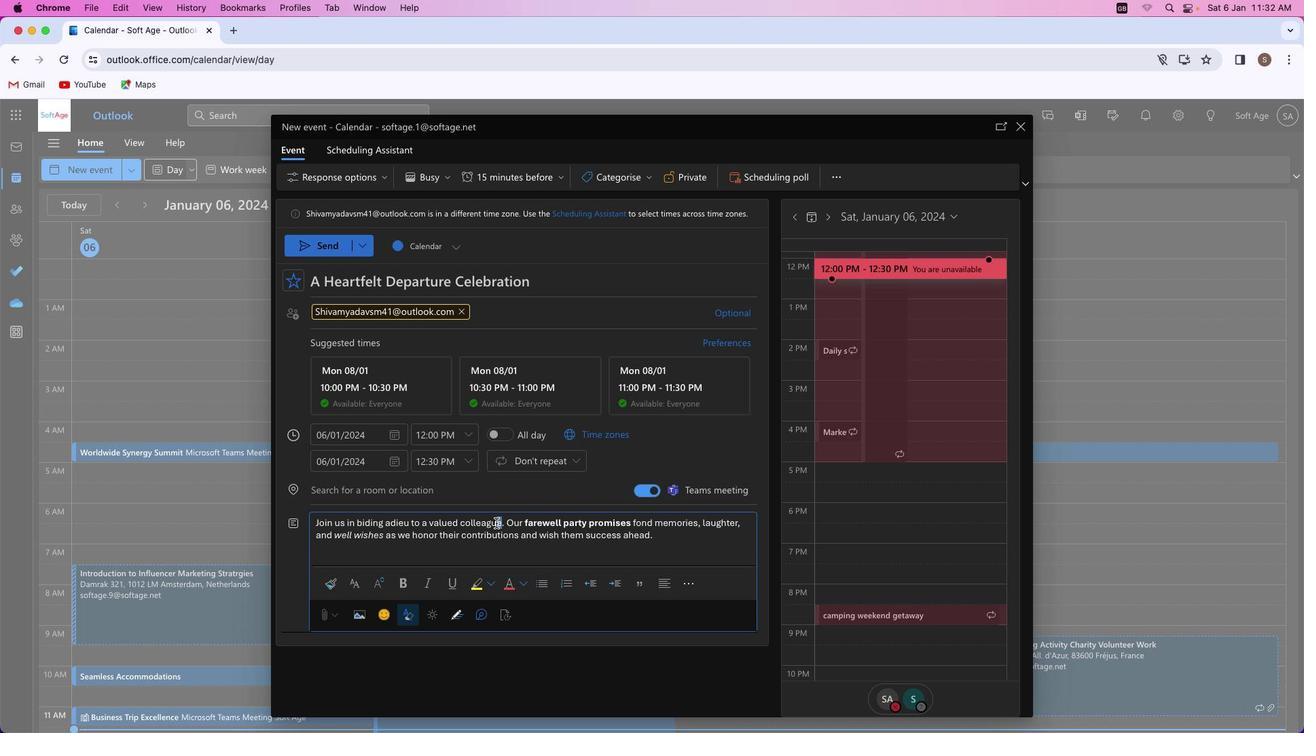 
Action: Mouse moved to (459, 522)
Screenshot: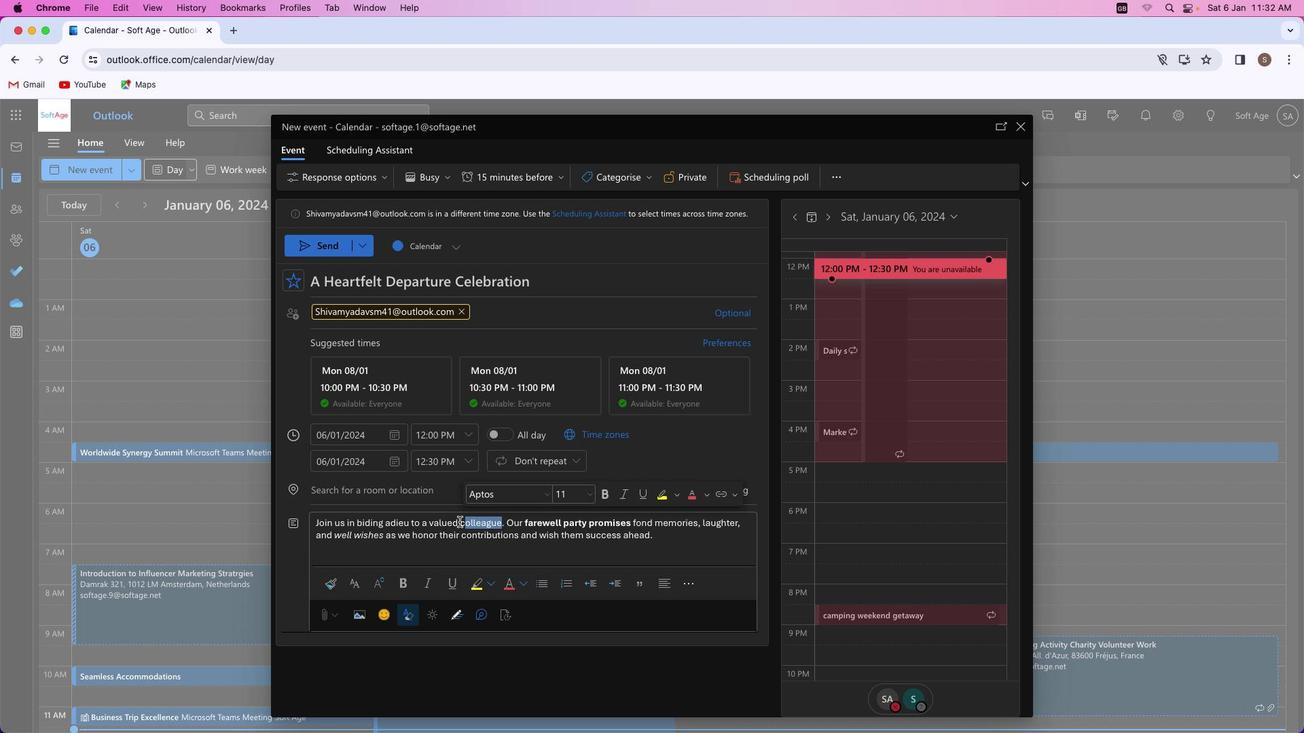 
Action: Mouse pressed left at (459, 522)
Screenshot: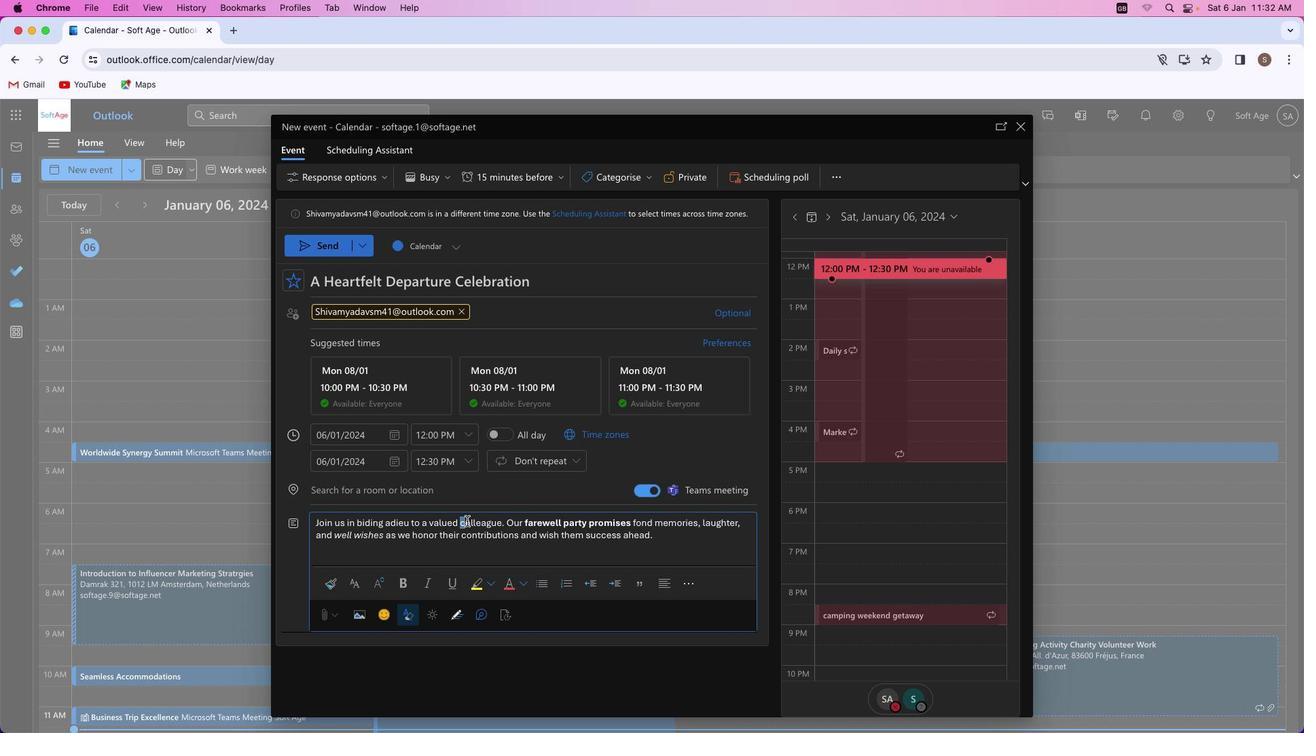 
Action: Mouse moved to (407, 578)
Screenshot: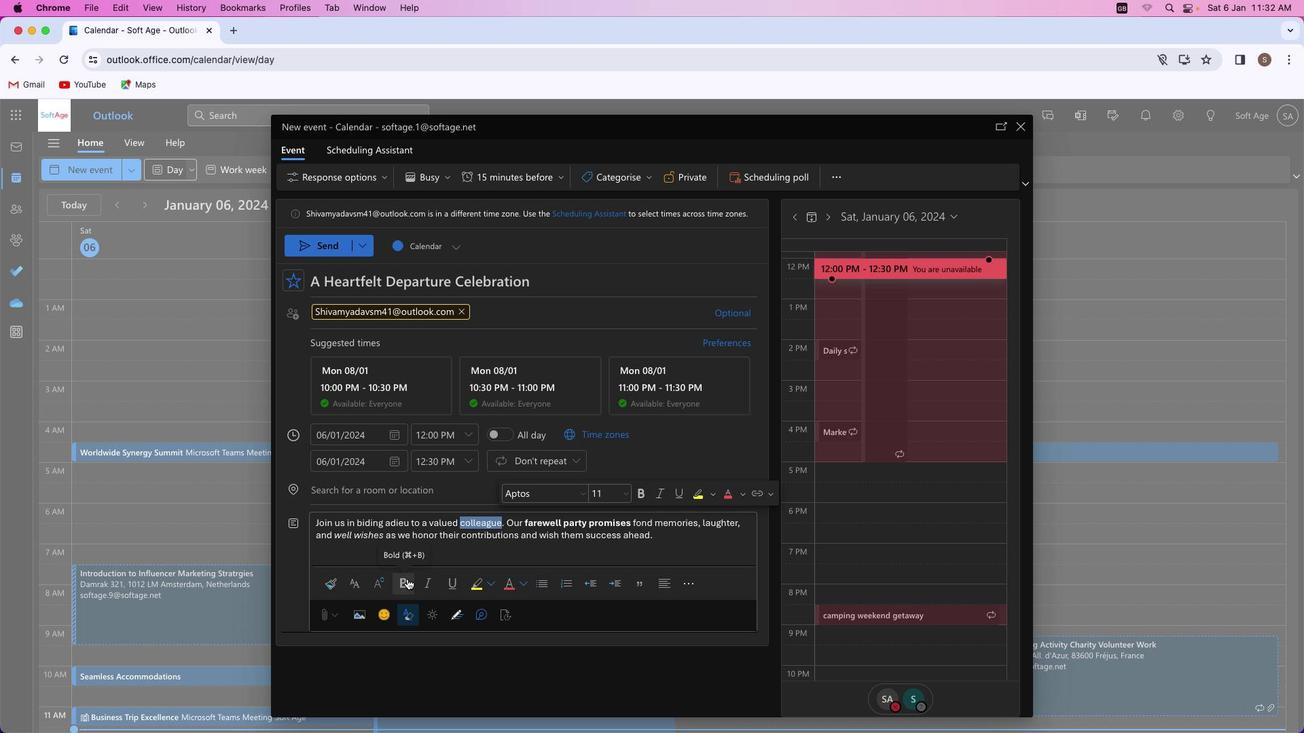 
Action: Mouse pressed left at (407, 578)
Screenshot: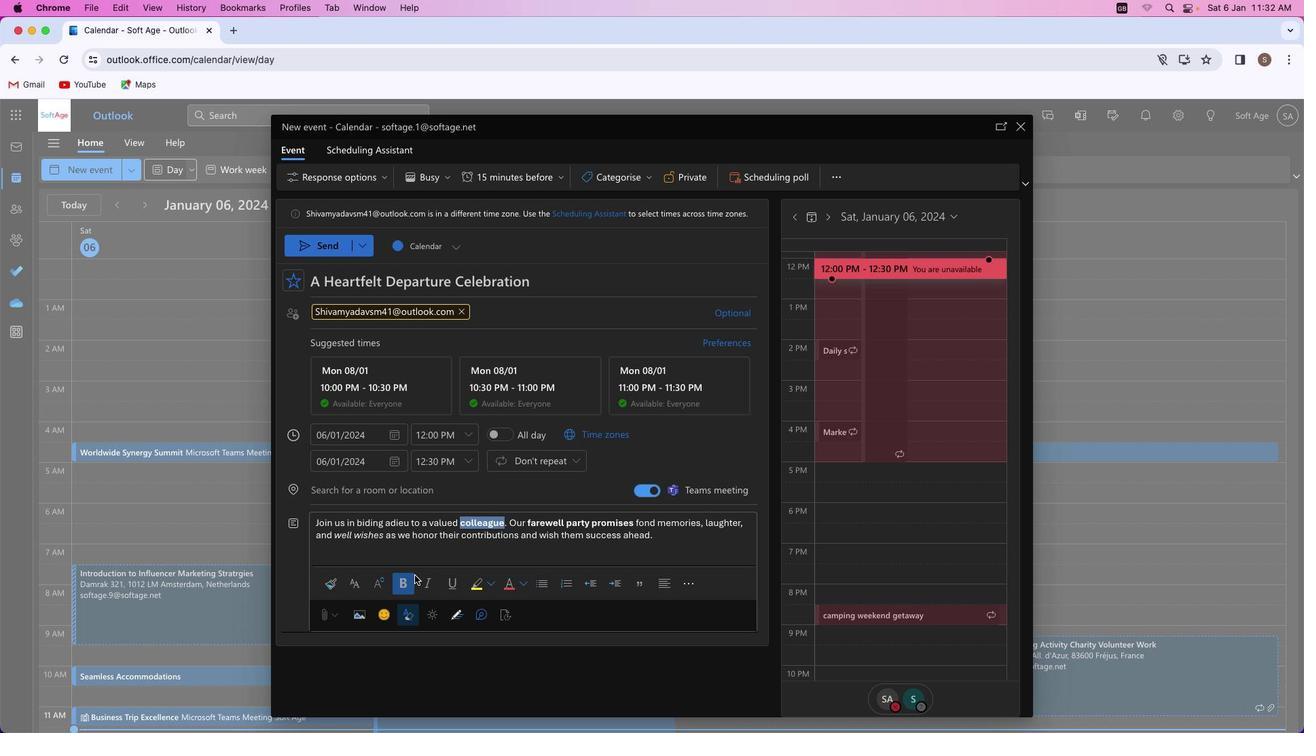 
Action: Mouse moved to (586, 548)
Screenshot: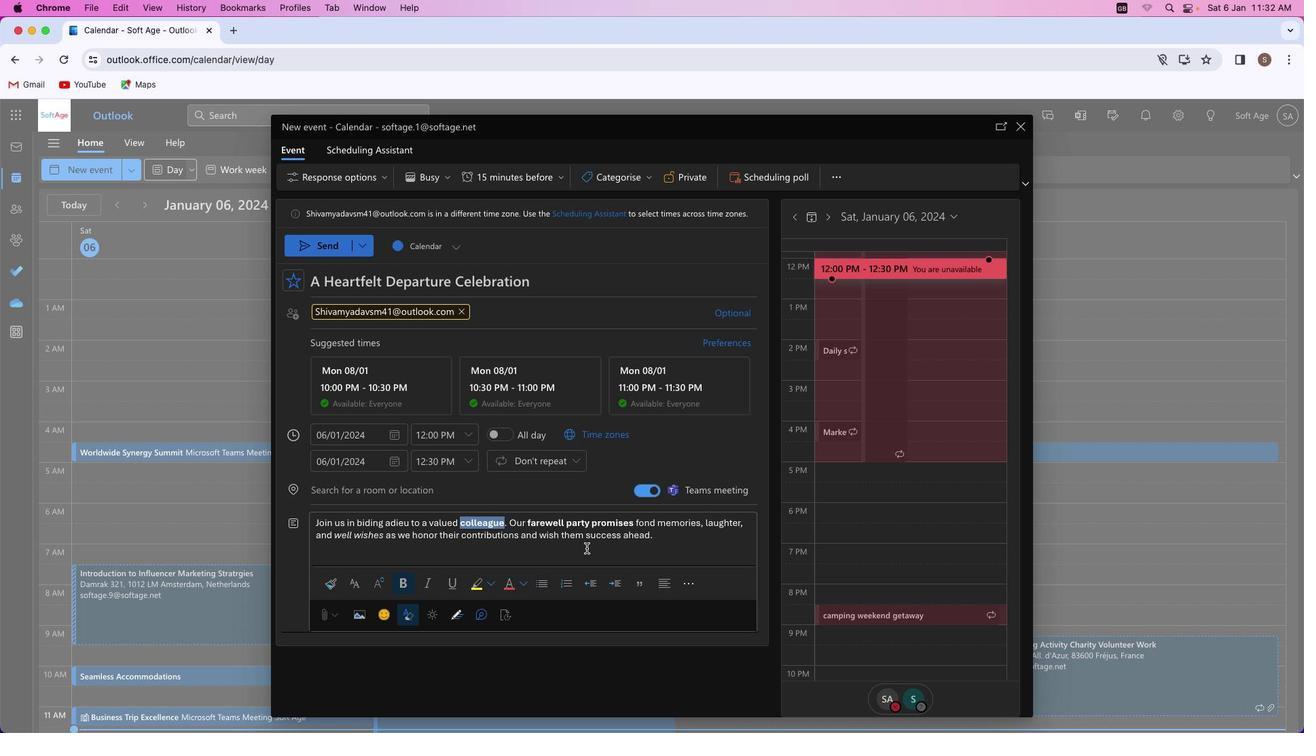
Action: Mouse pressed left at (586, 548)
Screenshot: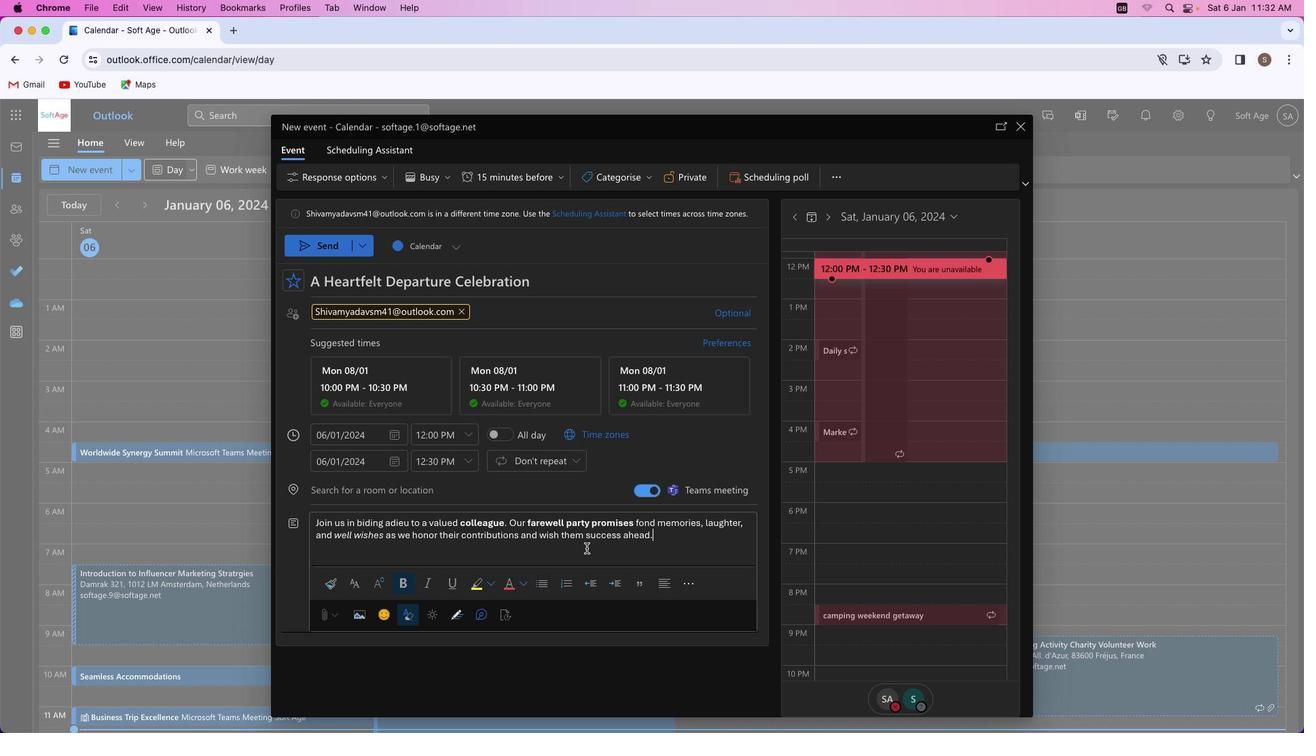 
Action: Mouse moved to (643, 180)
Screenshot: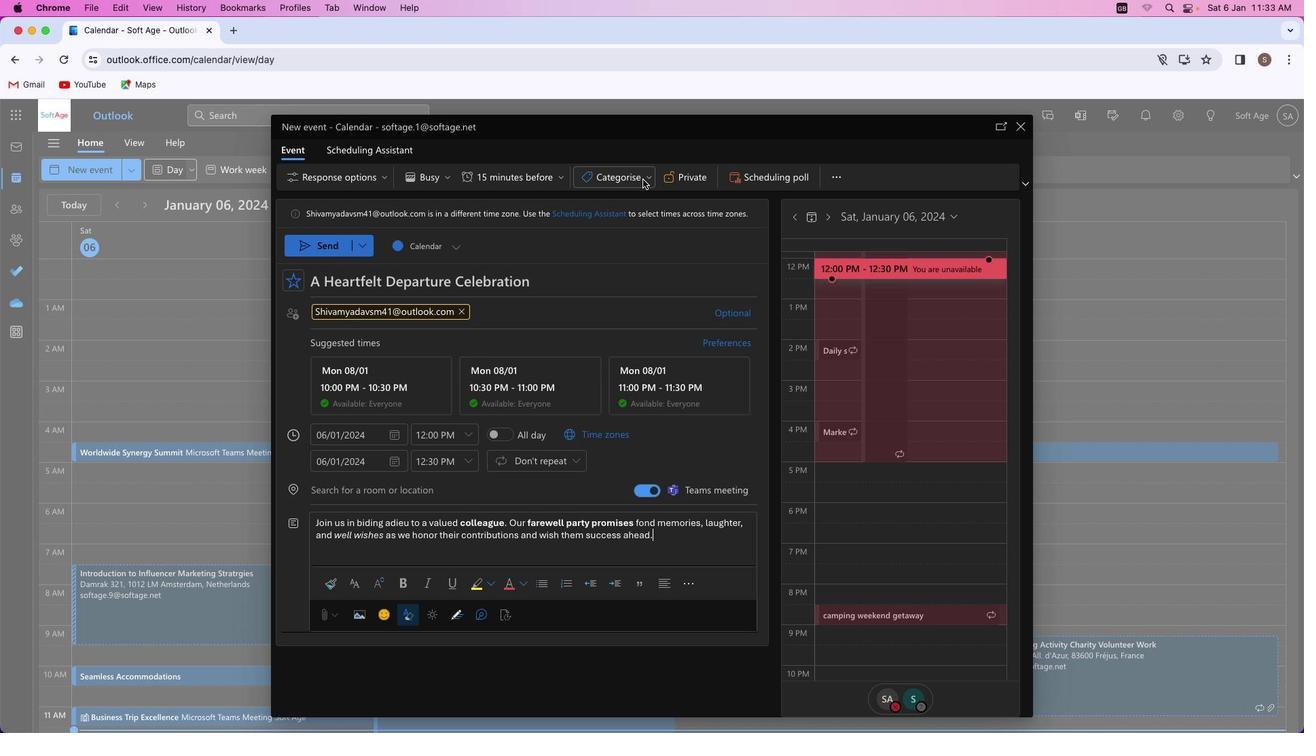 
Action: Mouse pressed left at (643, 180)
Screenshot: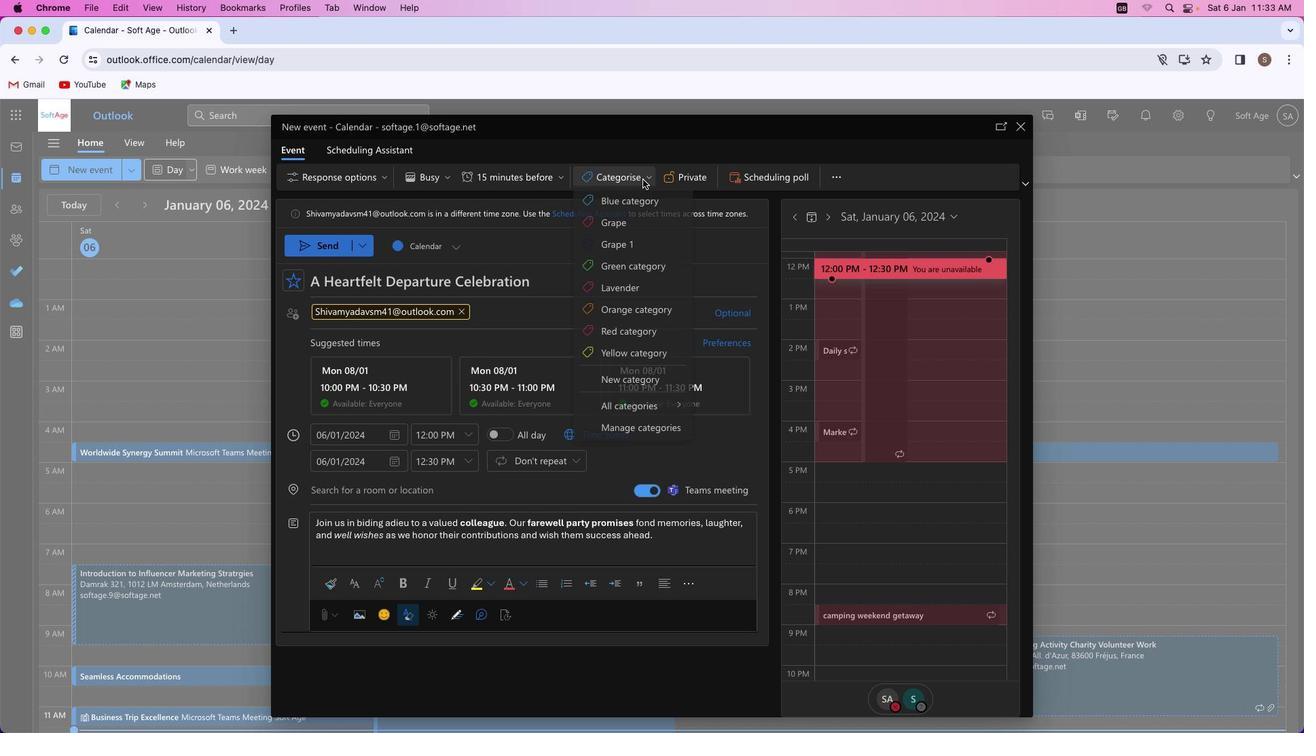 
Action: Mouse moved to (627, 222)
Screenshot: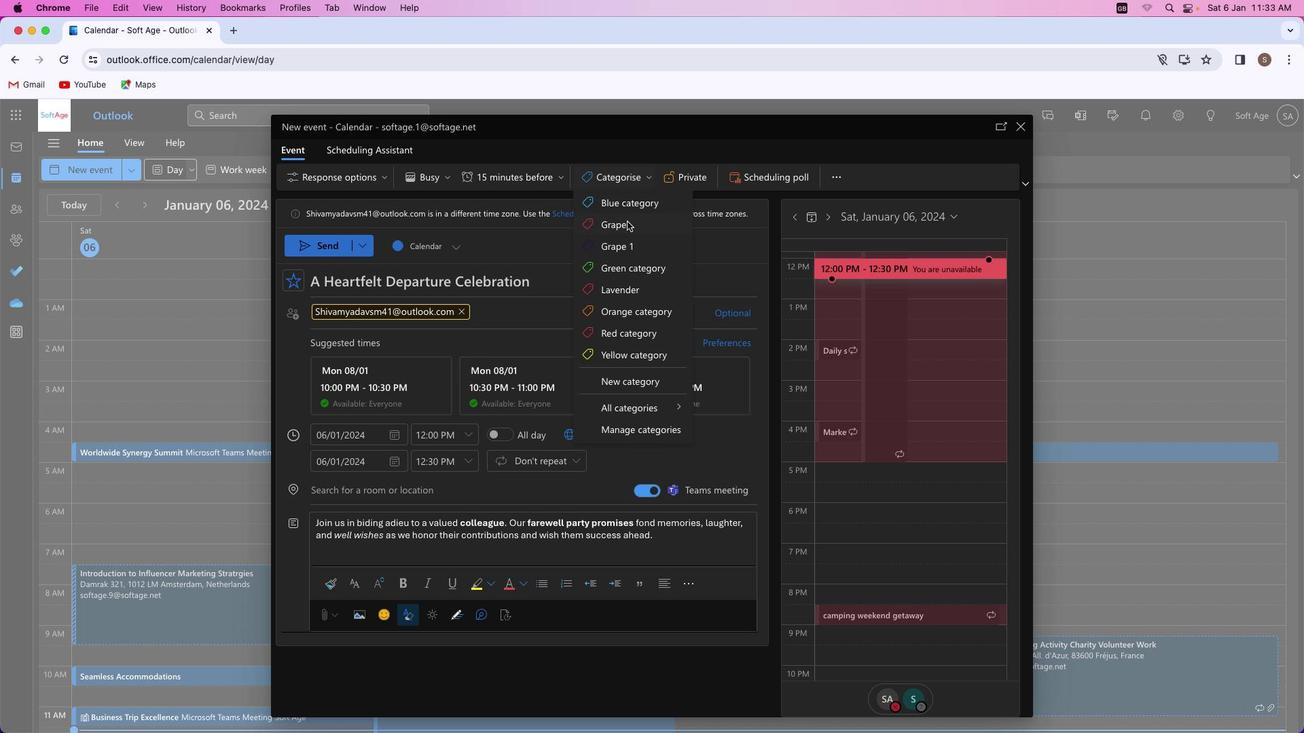 
Action: Mouse pressed left at (627, 222)
Screenshot: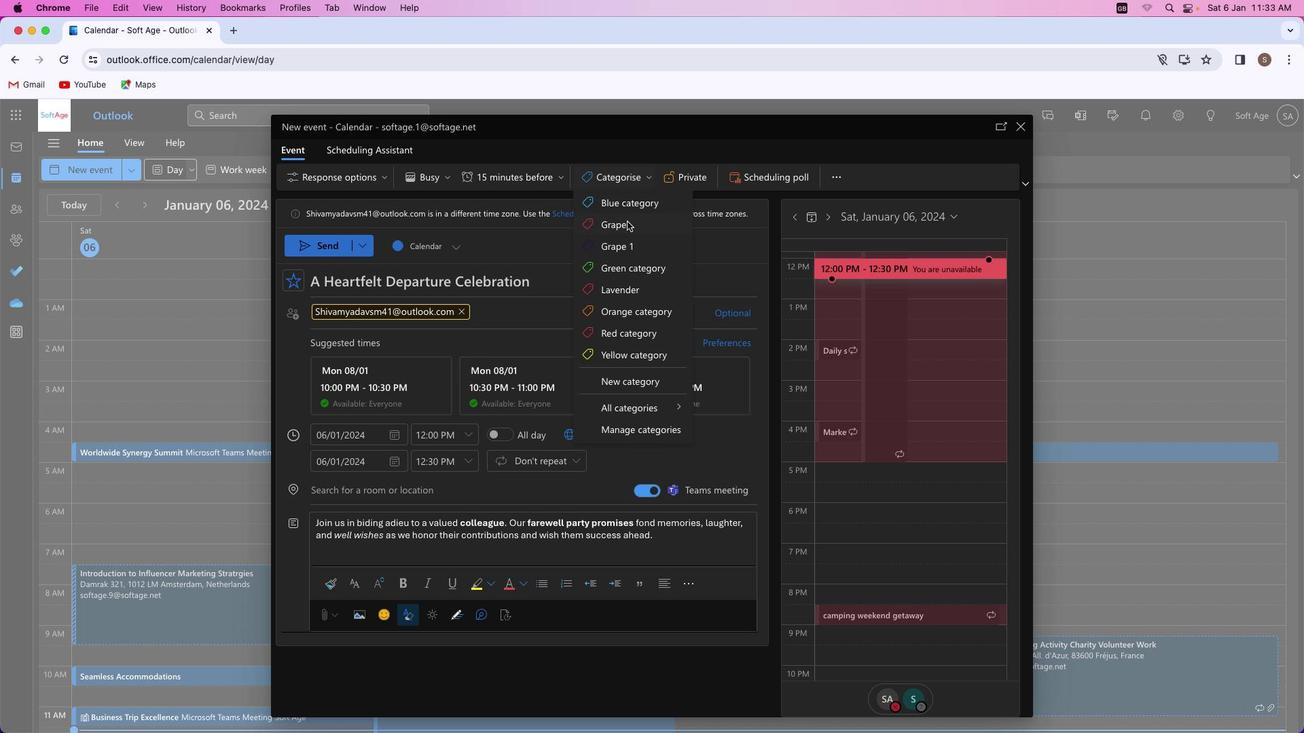 
Action: Mouse moved to (324, 240)
Screenshot: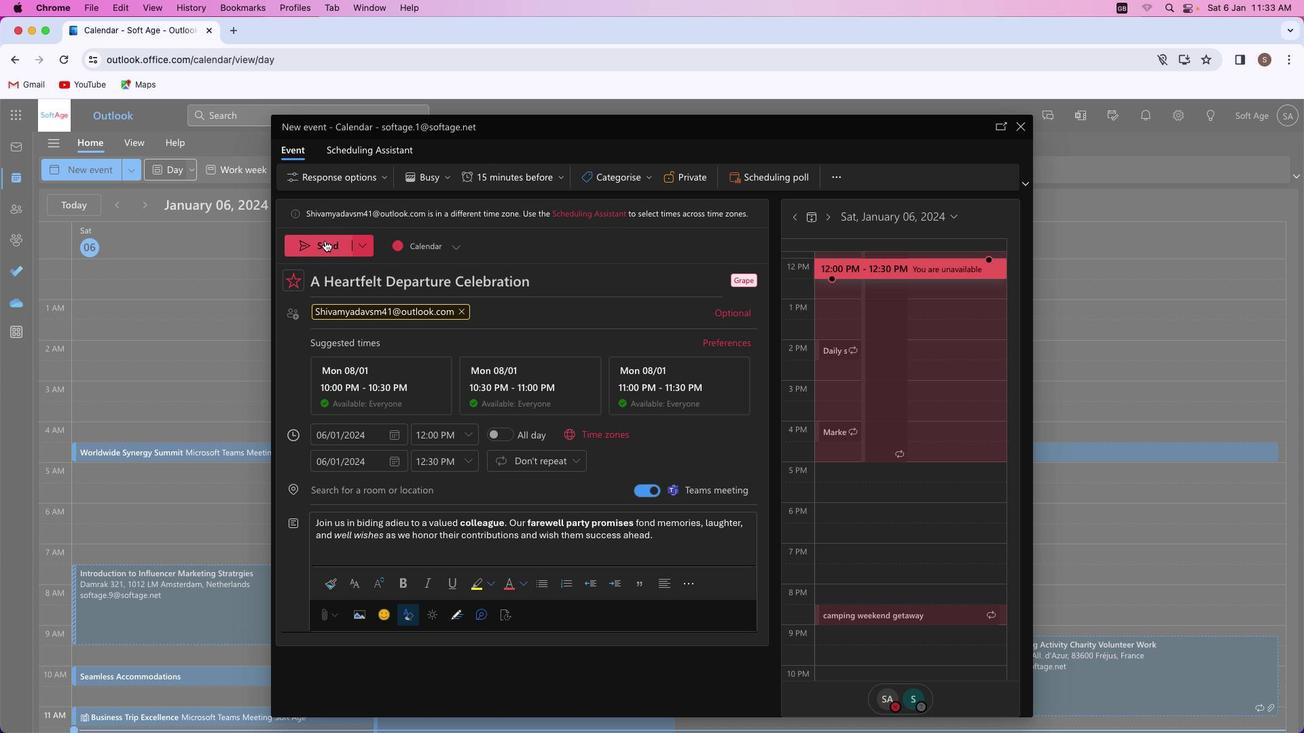 
Action: Mouse pressed left at (324, 240)
Screenshot: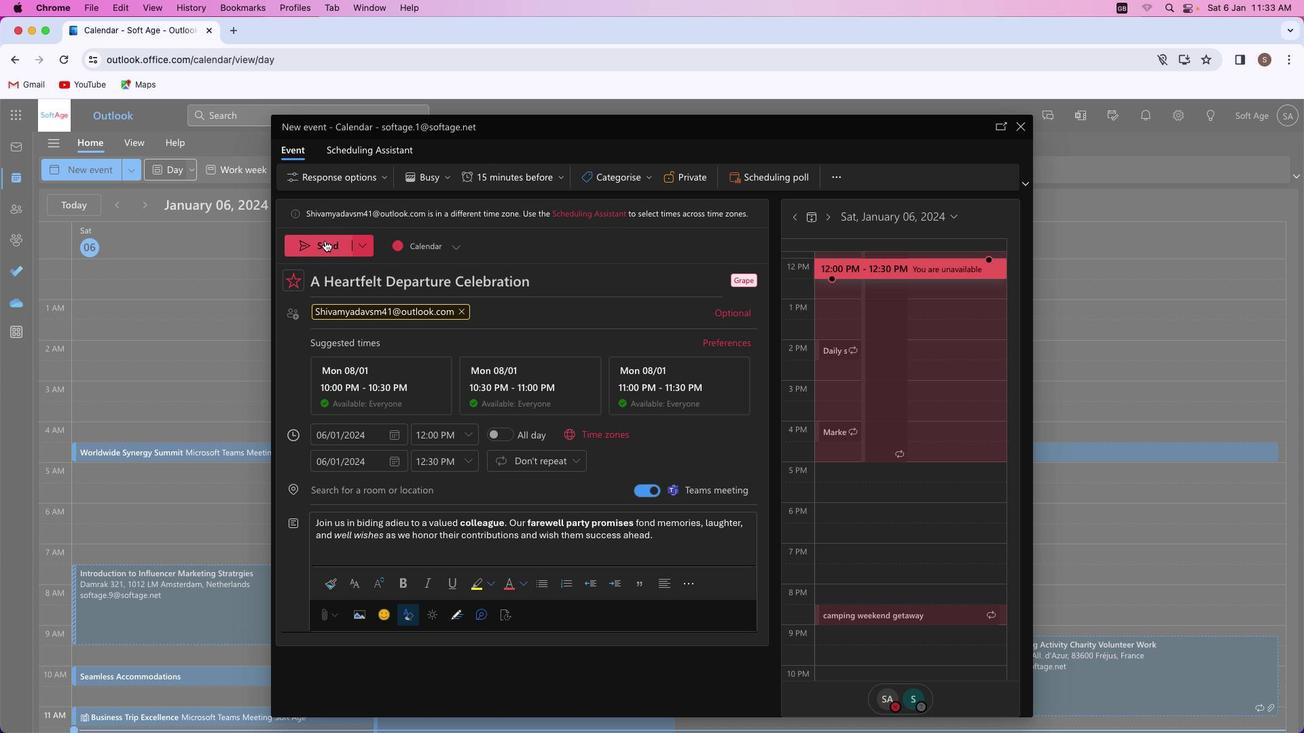 
Action: Mouse moved to (715, 343)
Screenshot: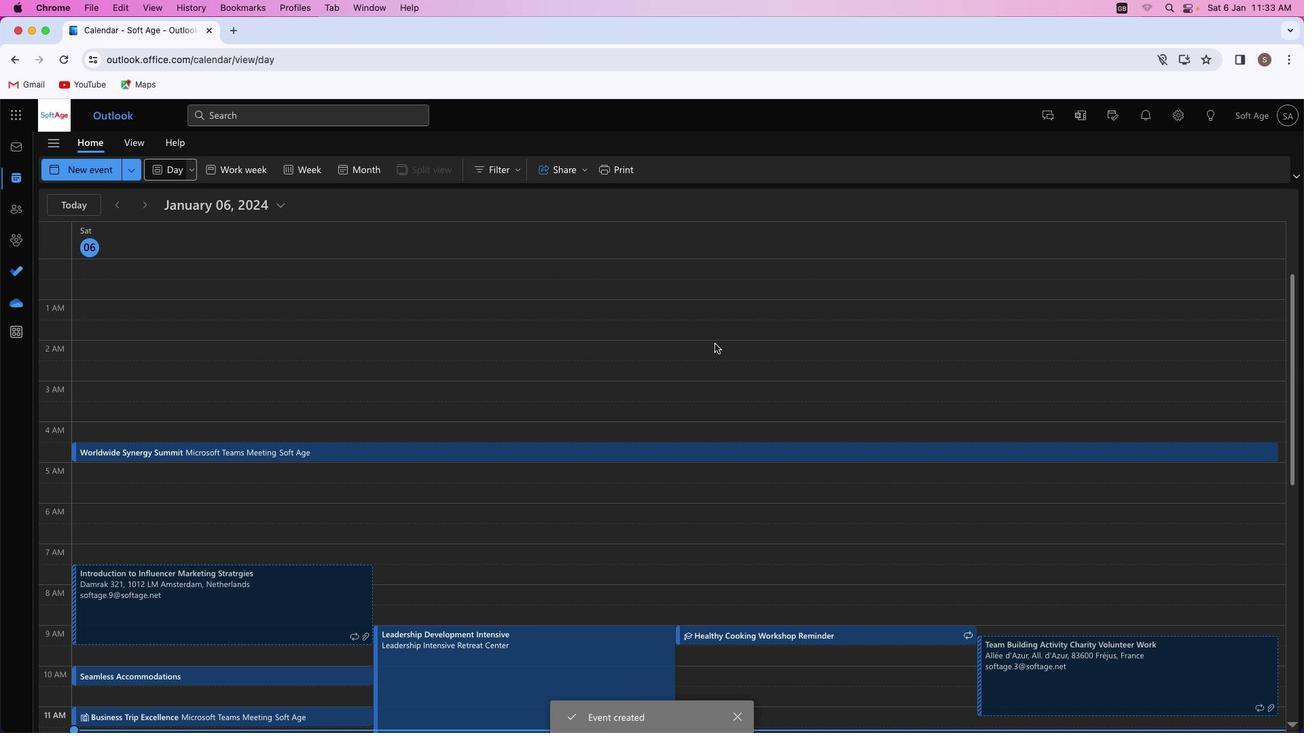 
